 Task: Assign team members to the UX analysis project.
Action: Mouse moved to (141, 229)
Screenshot: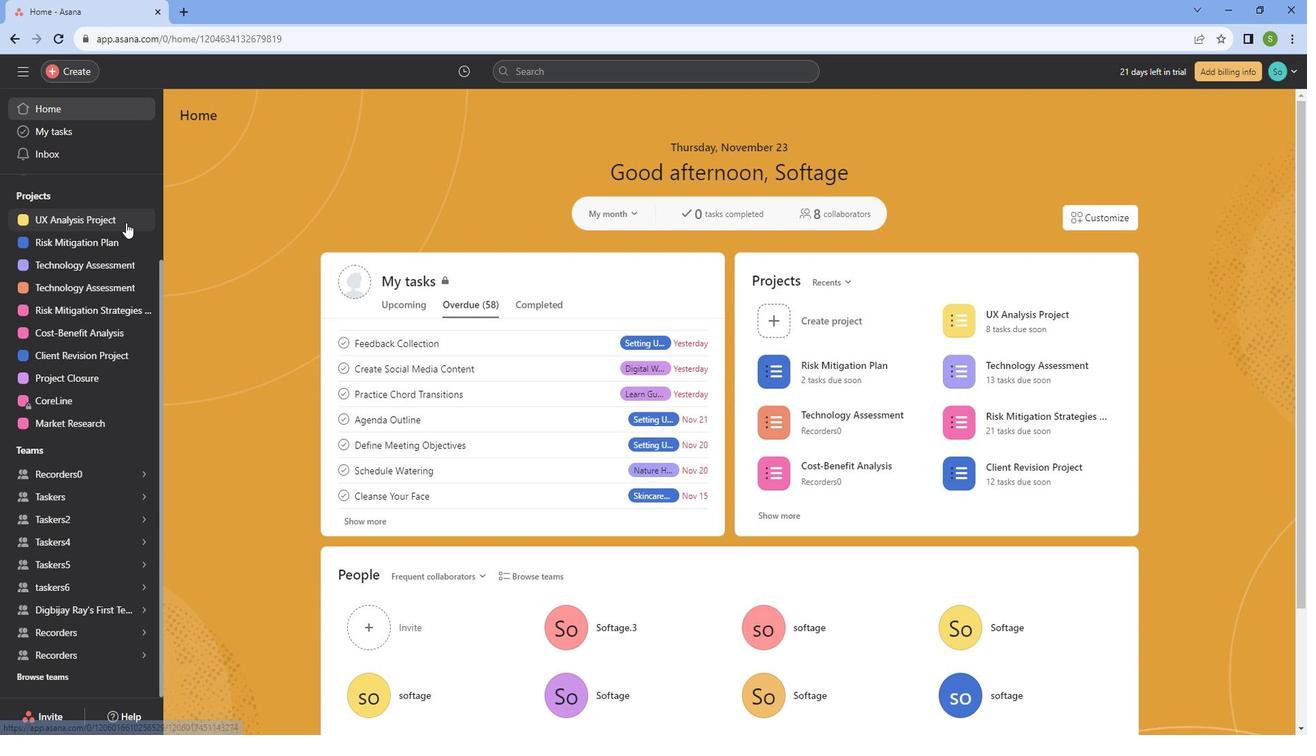 
Action: Mouse pressed left at (141, 229)
Screenshot: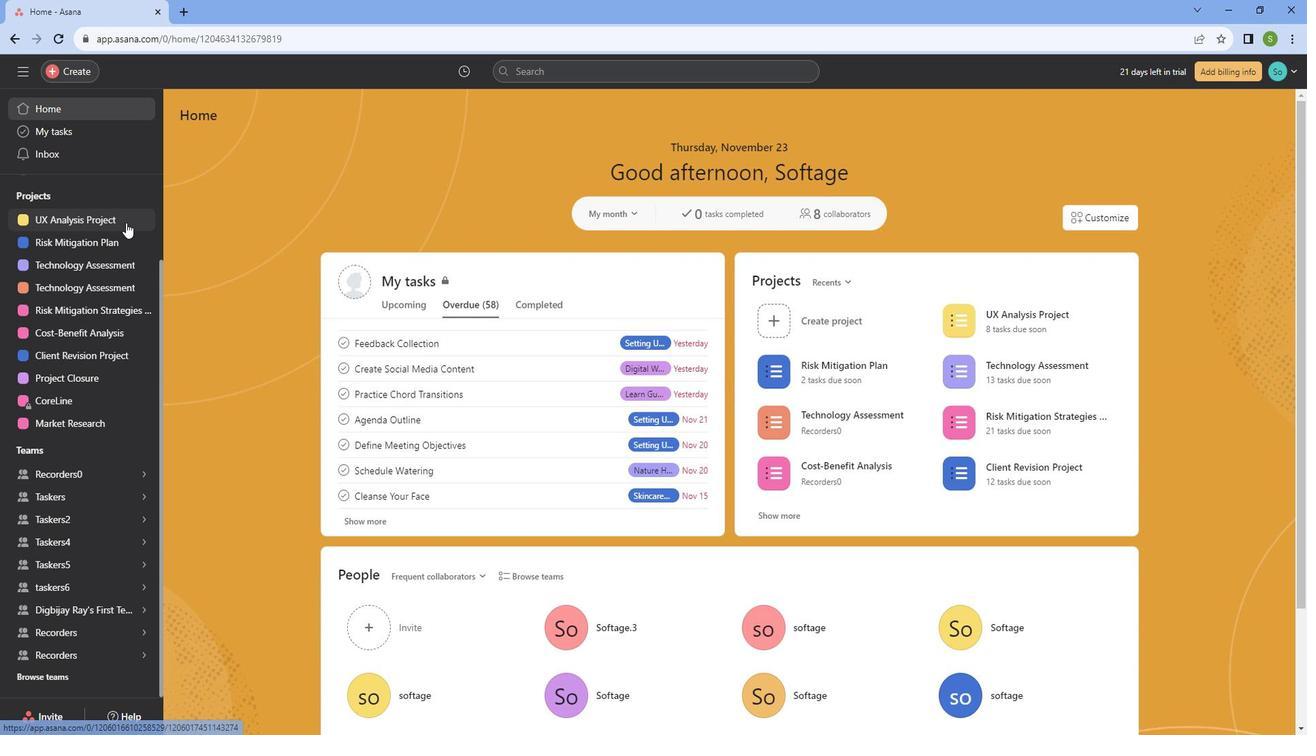 
Action: Mouse moved to (643, 279)
Screenshot: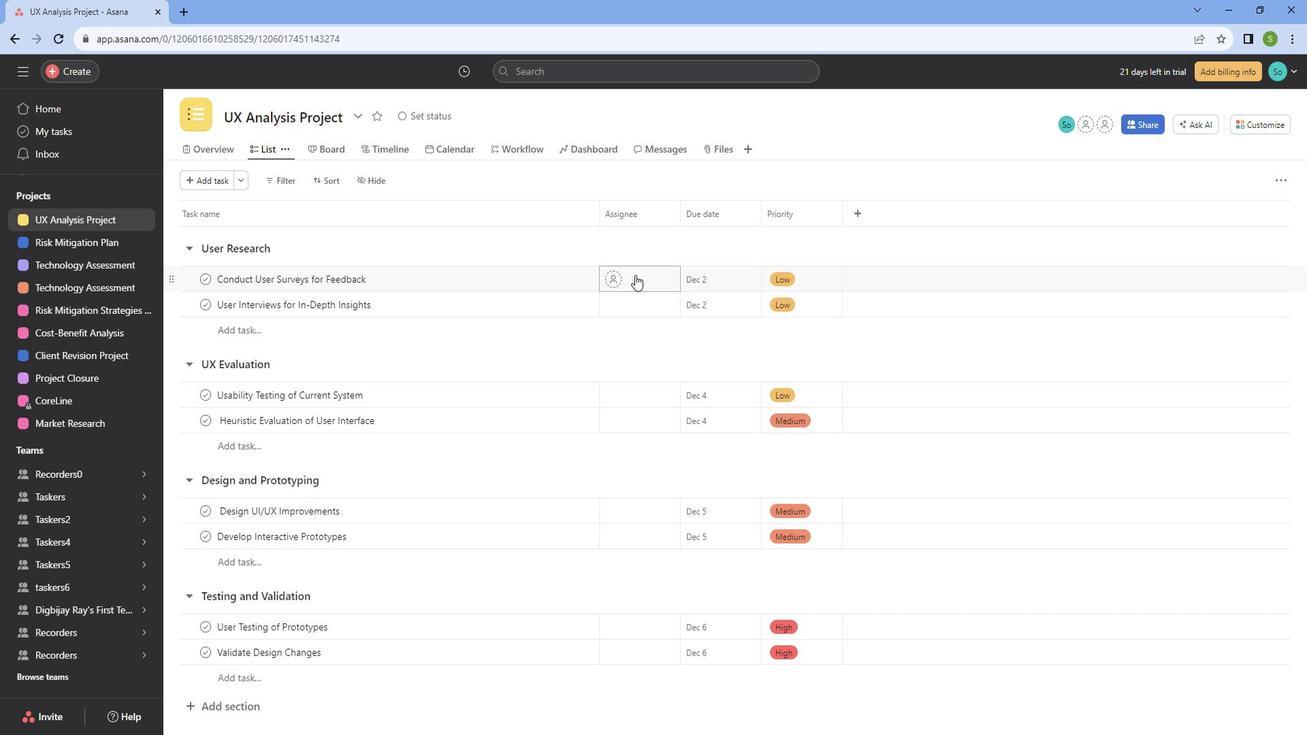 
Action: Mouse pressed left at (643, 279)
Screenshot: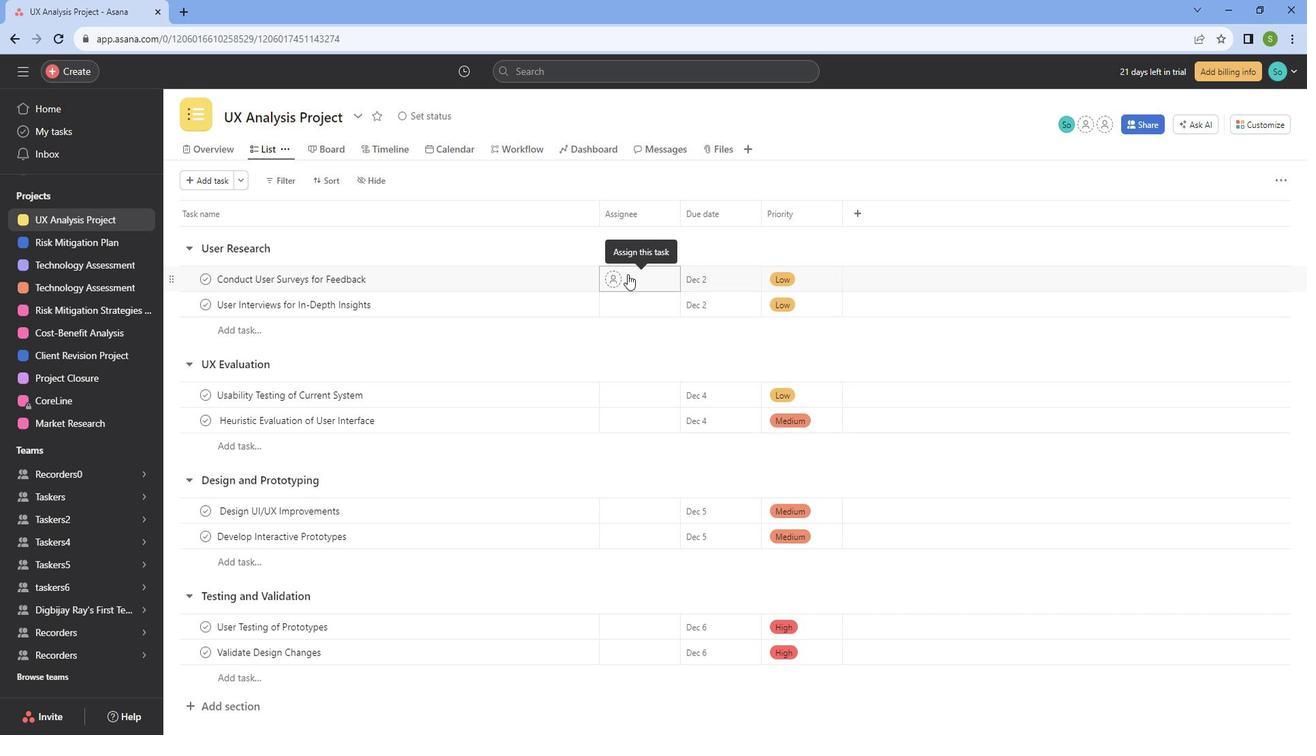 
Action: Mouse moved to (650, 343)
Screenshot: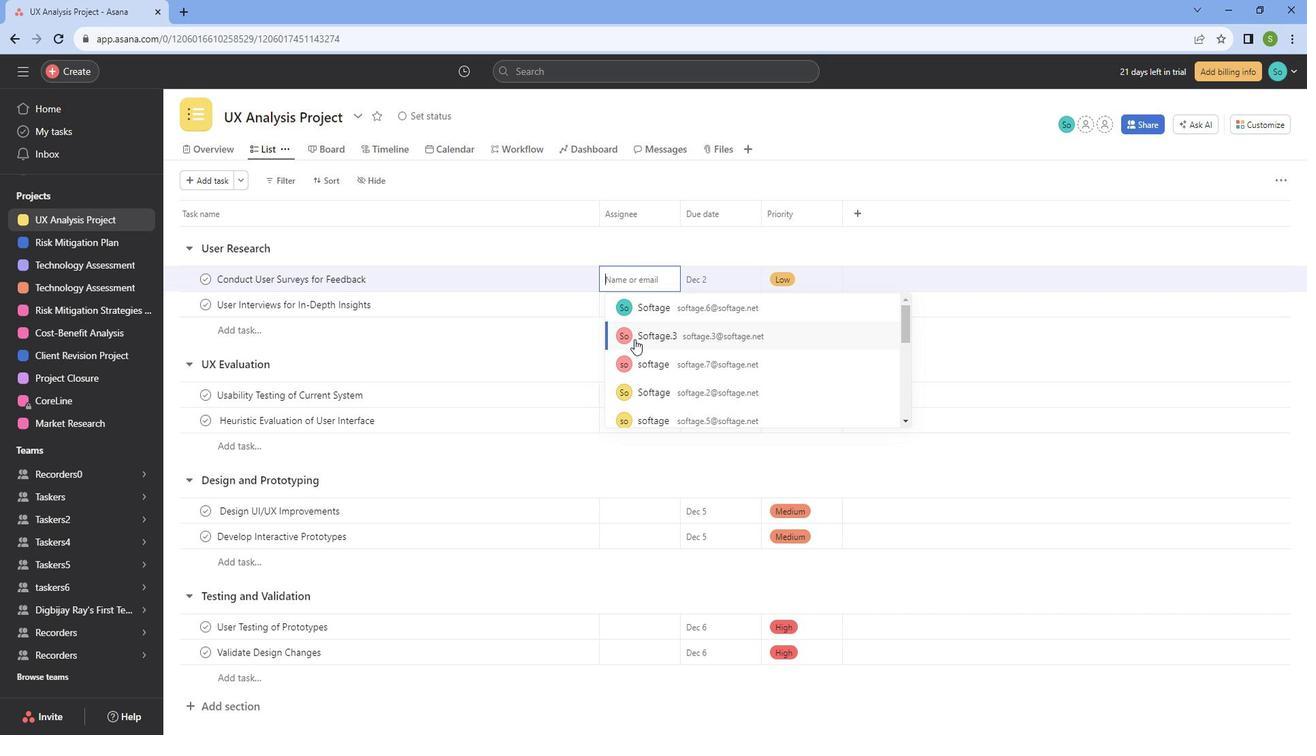 
Action: Mouse pressed left at (650, 343)
Screenshot: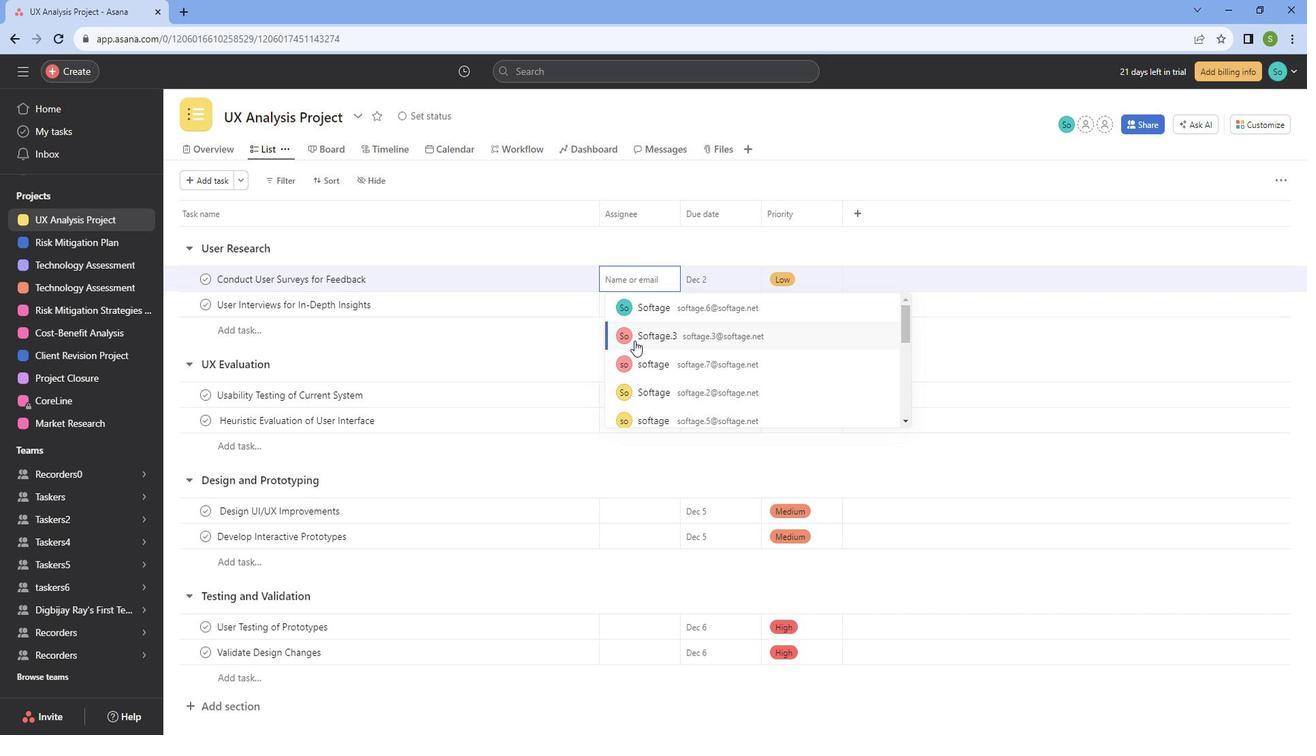 
Action: Mouse moved to (644, 313)
Screenshot: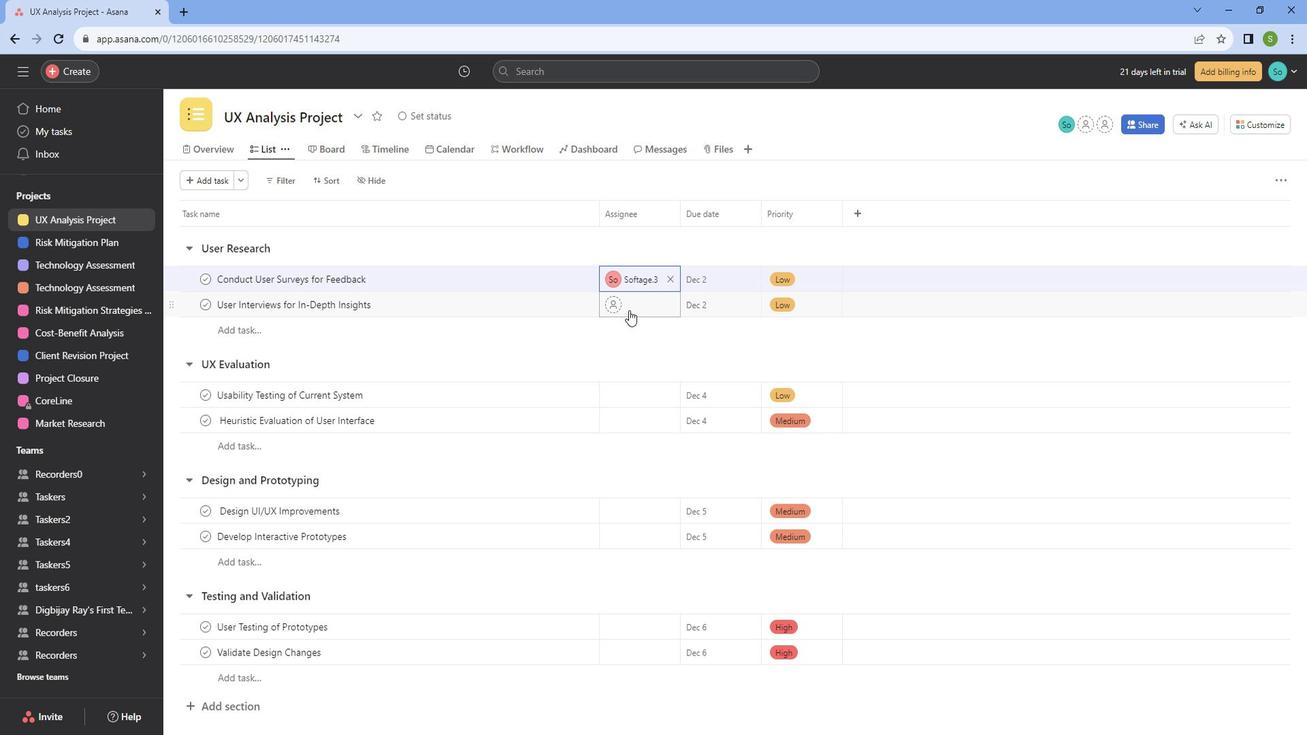 
Action: Mouse pressed left at (644, 313)
Screenshot: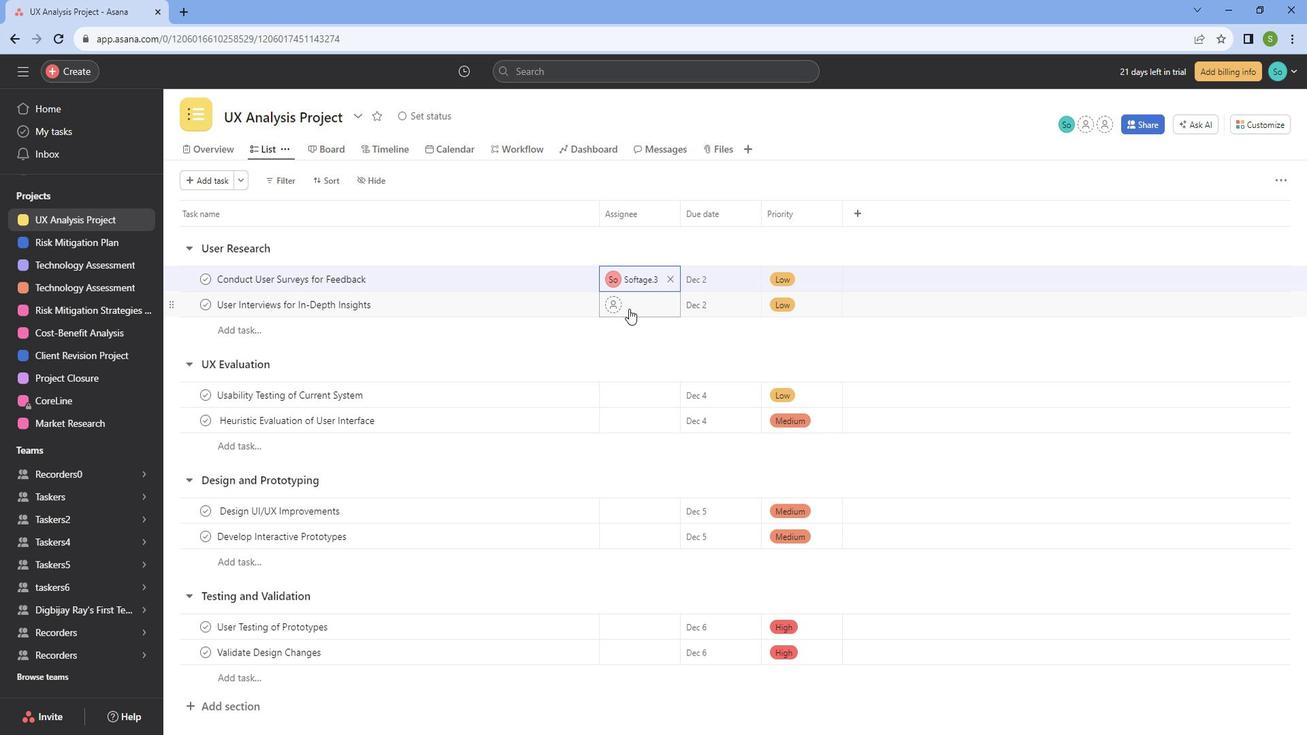 
Action: Mouse moved to (649, 361)
Screenshot: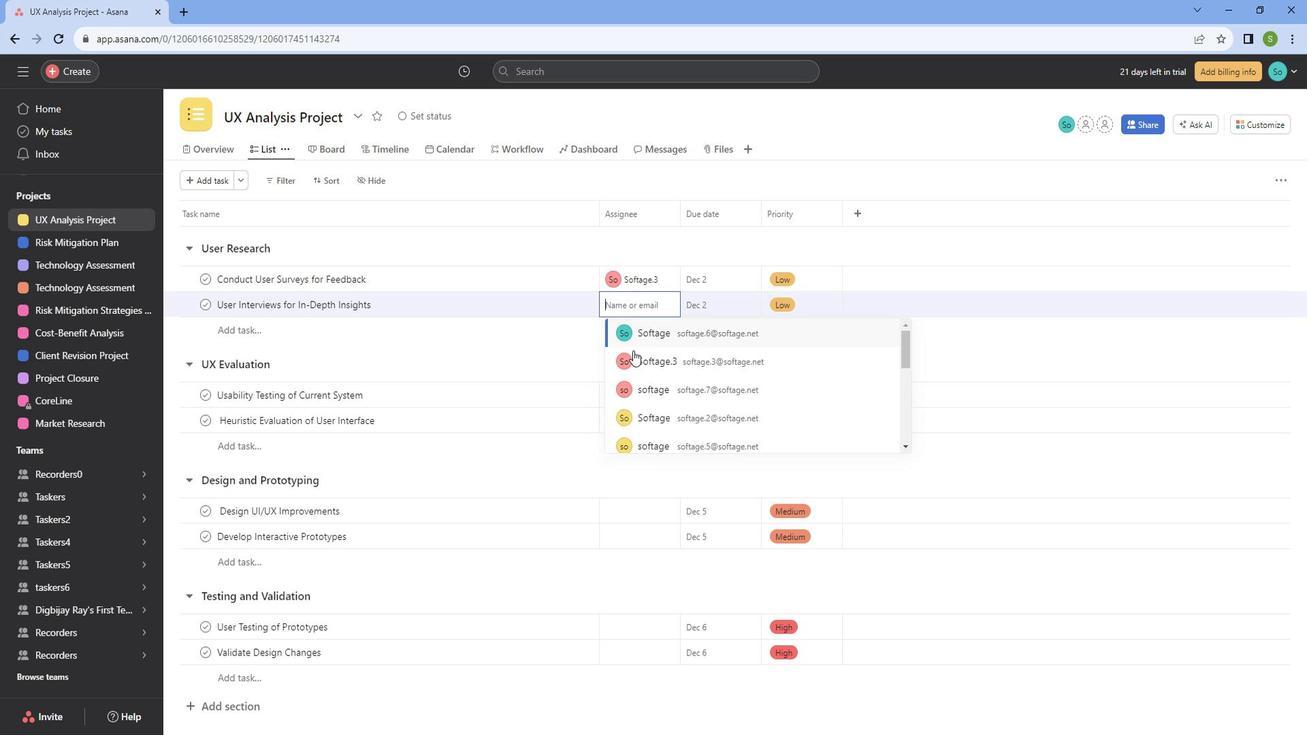 
Action: Mouse pressed left at (649, 361)
Screenshot: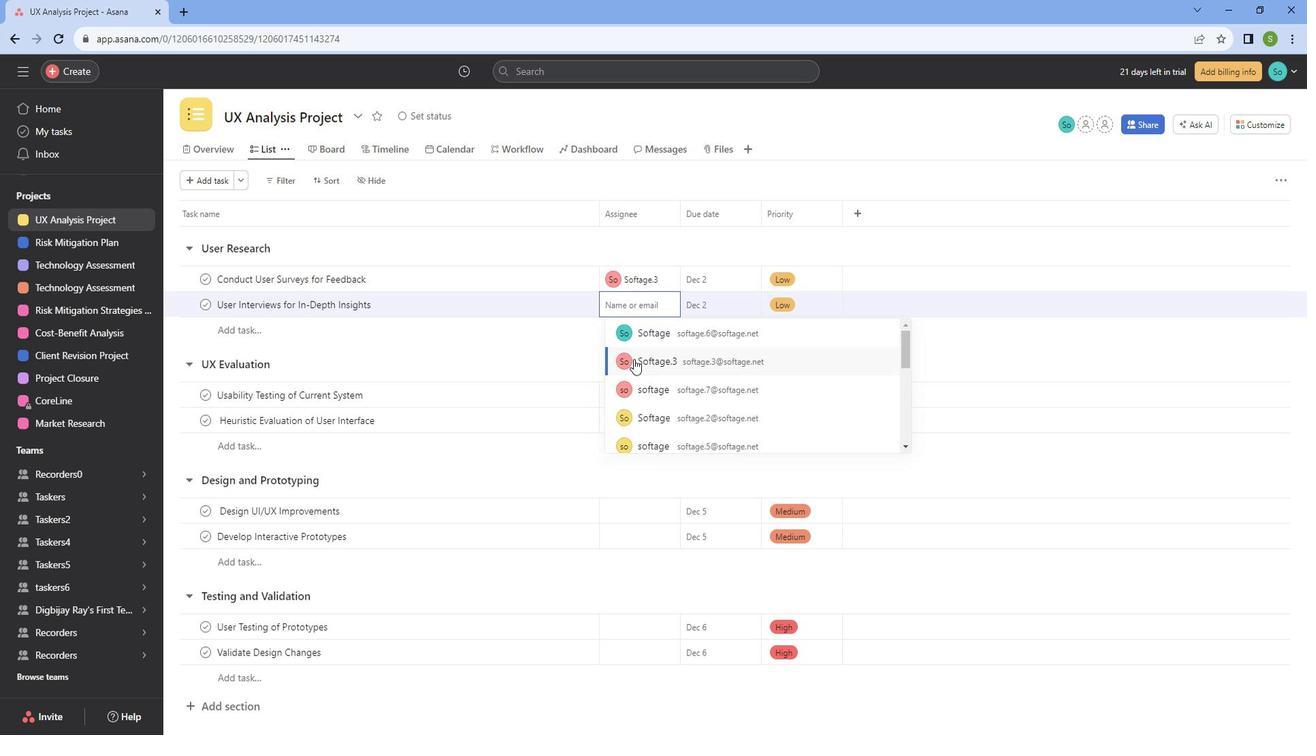 
Action: Mouse moved to (634, 401)
Screenshot: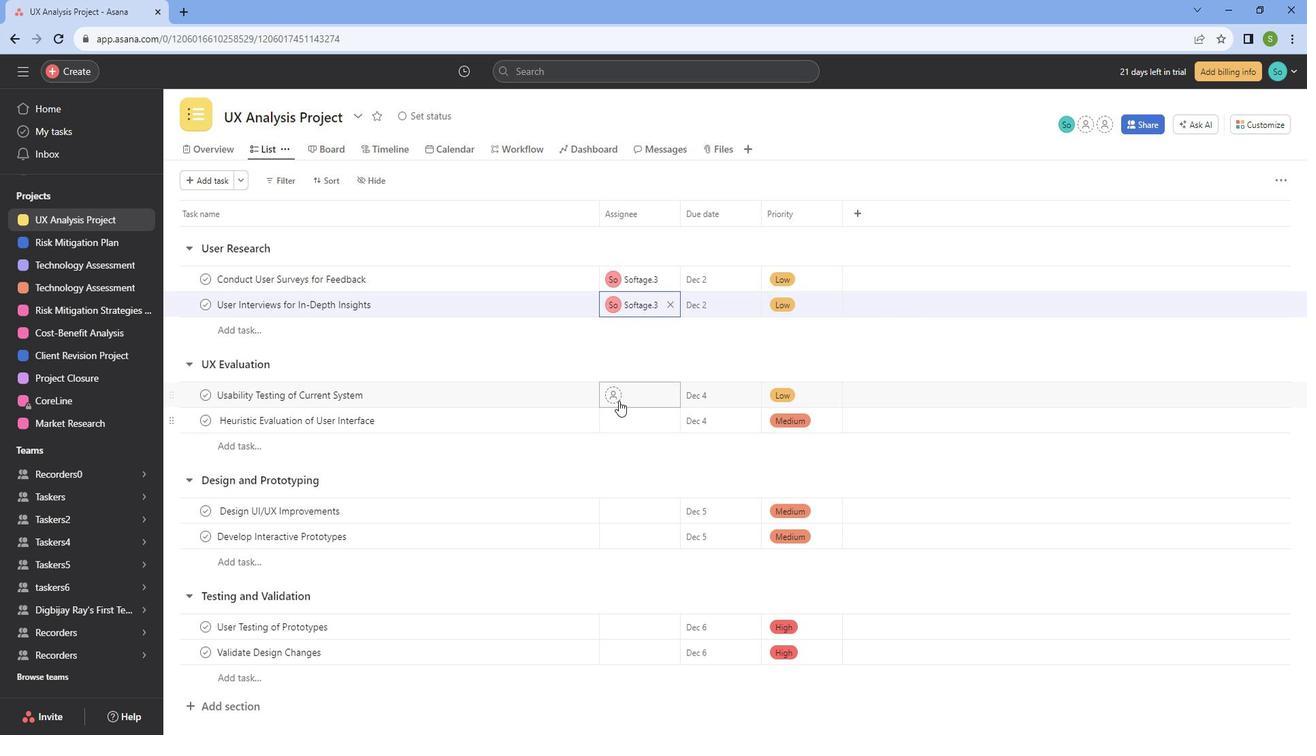
Action: Mouse pressed left at (634, 401)
Screenshot: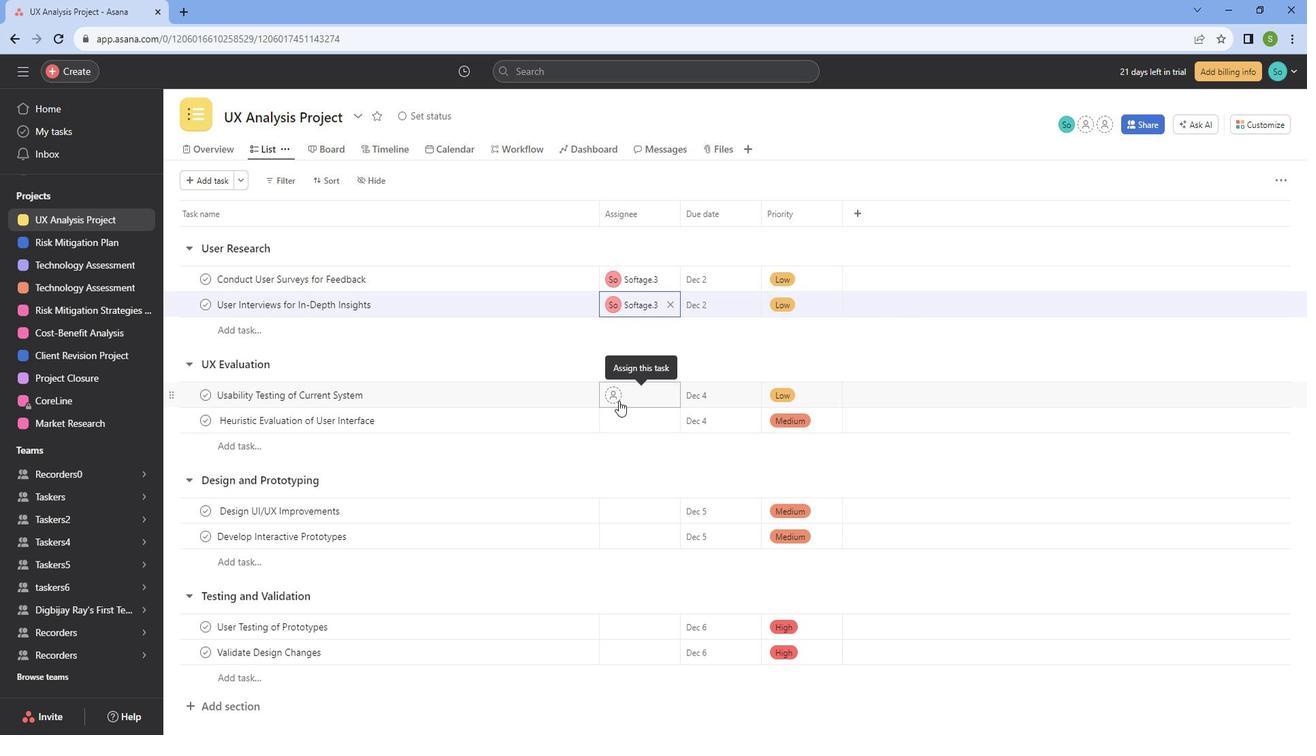 
Action: Mouse moved to (676, 474)
Screenshot: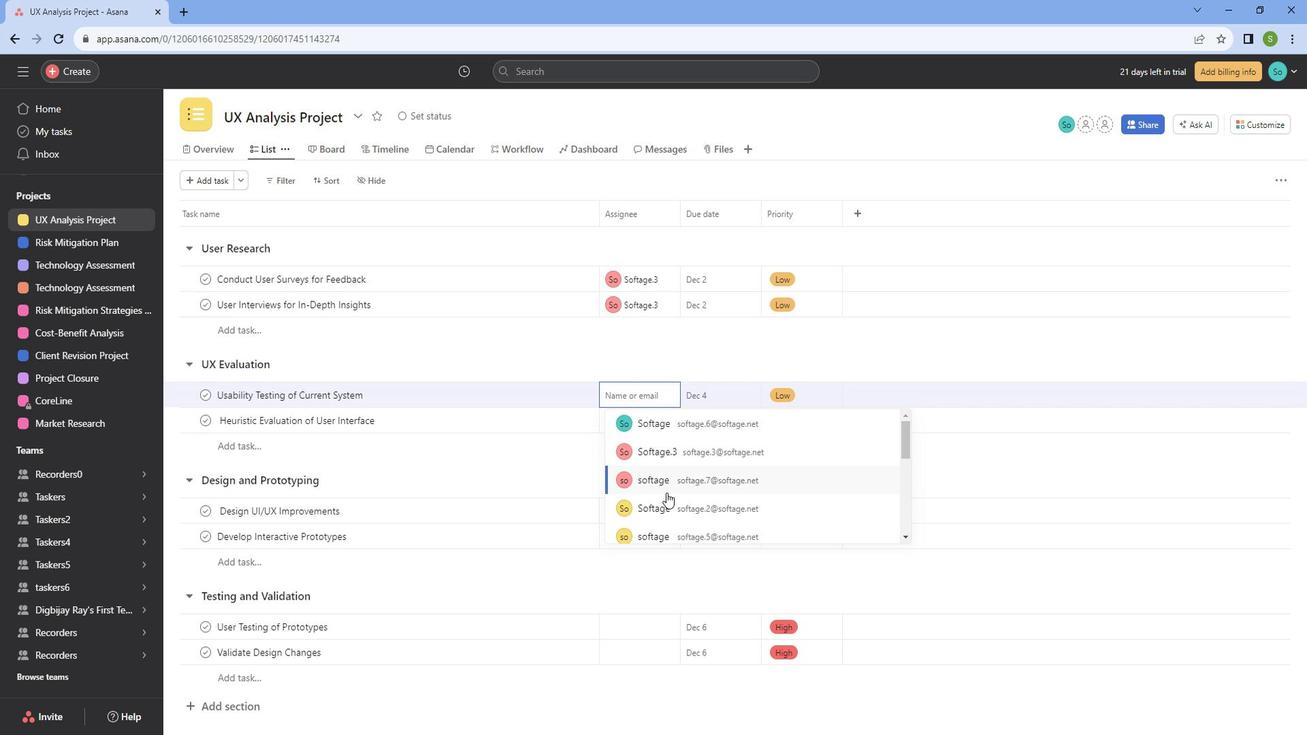 
Action: Mouse scrolled (676, 473) with delta (0, 0)
Screenshot: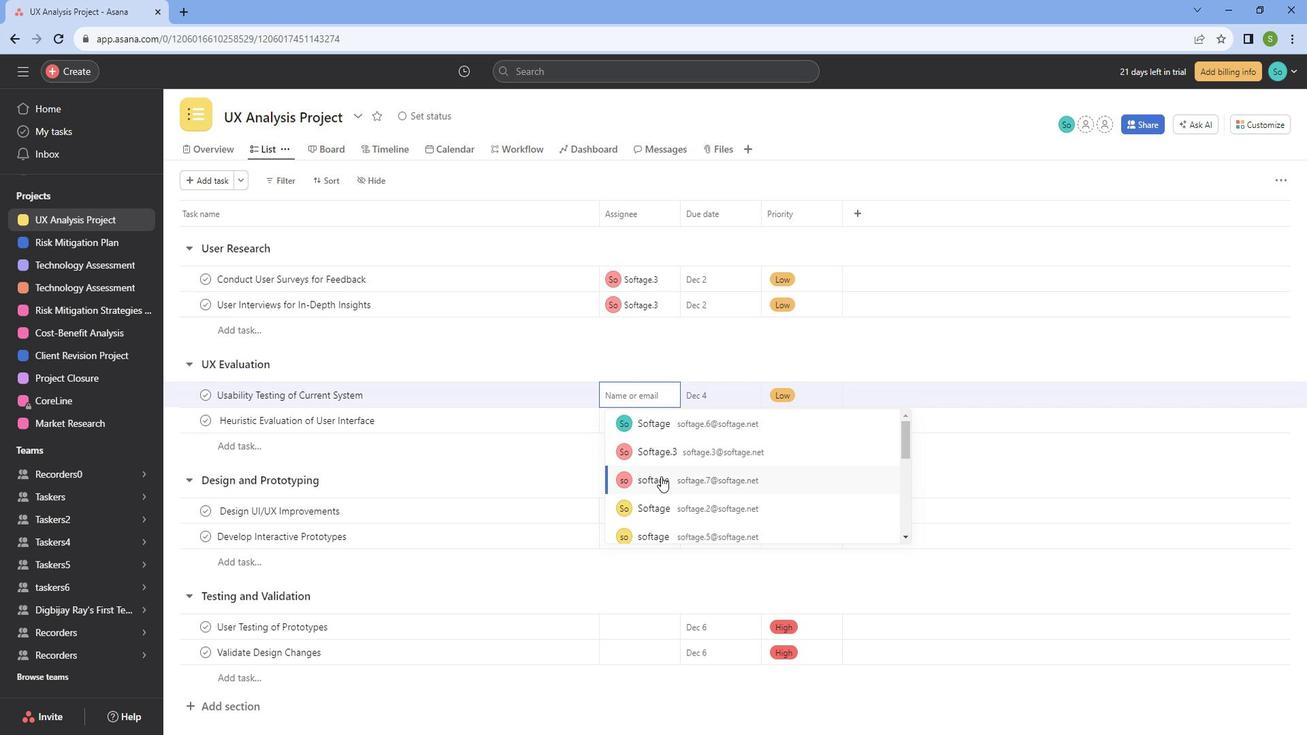 
Action: Mouse scrolled (676, 473) with delta (0, 0)
Screenshot: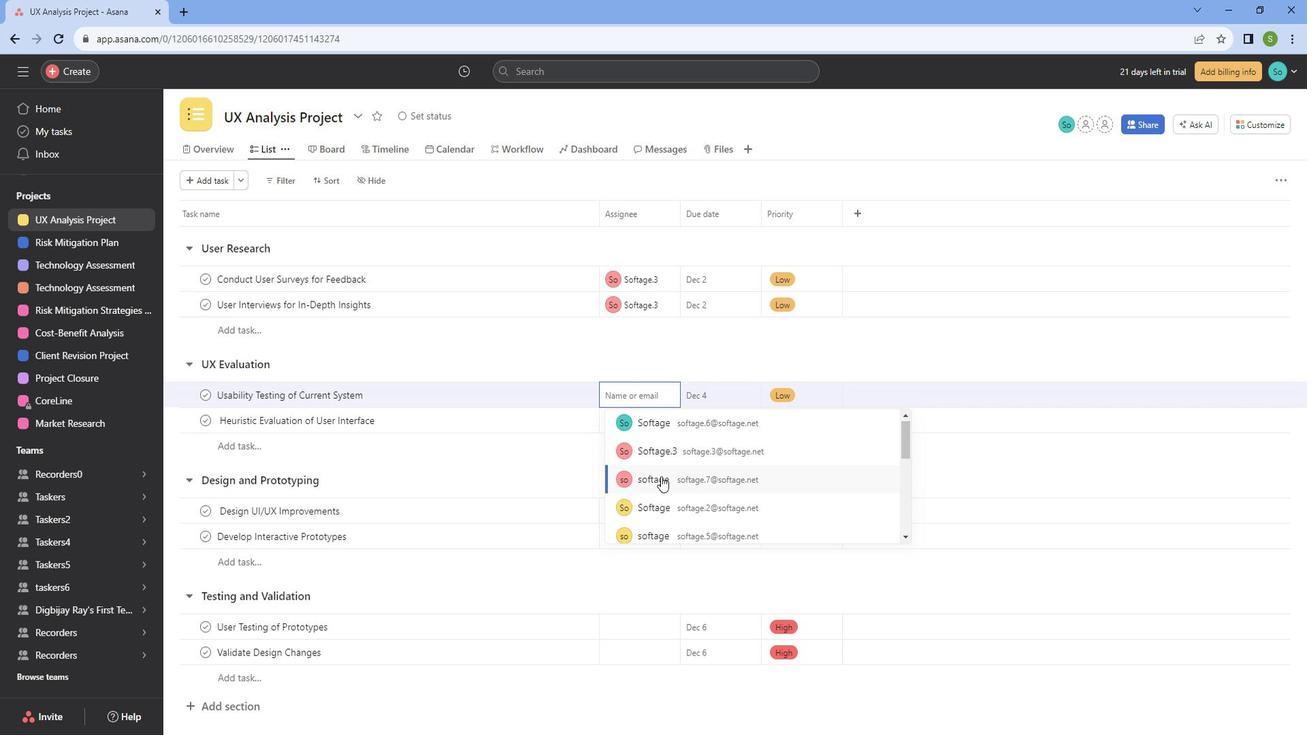
Action: Mouse moved to (688, 432)
Screenshot: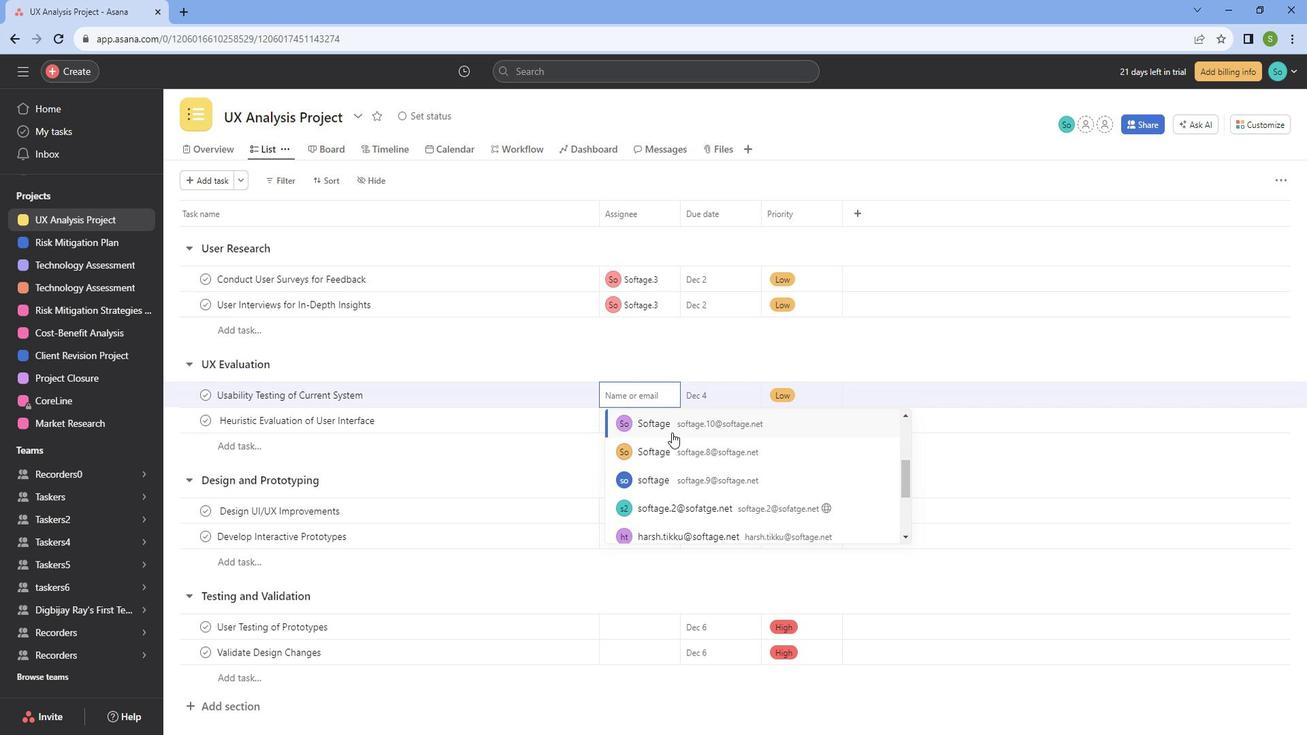 
Action: Mouse pressed left at (688, 432)
Screenshot: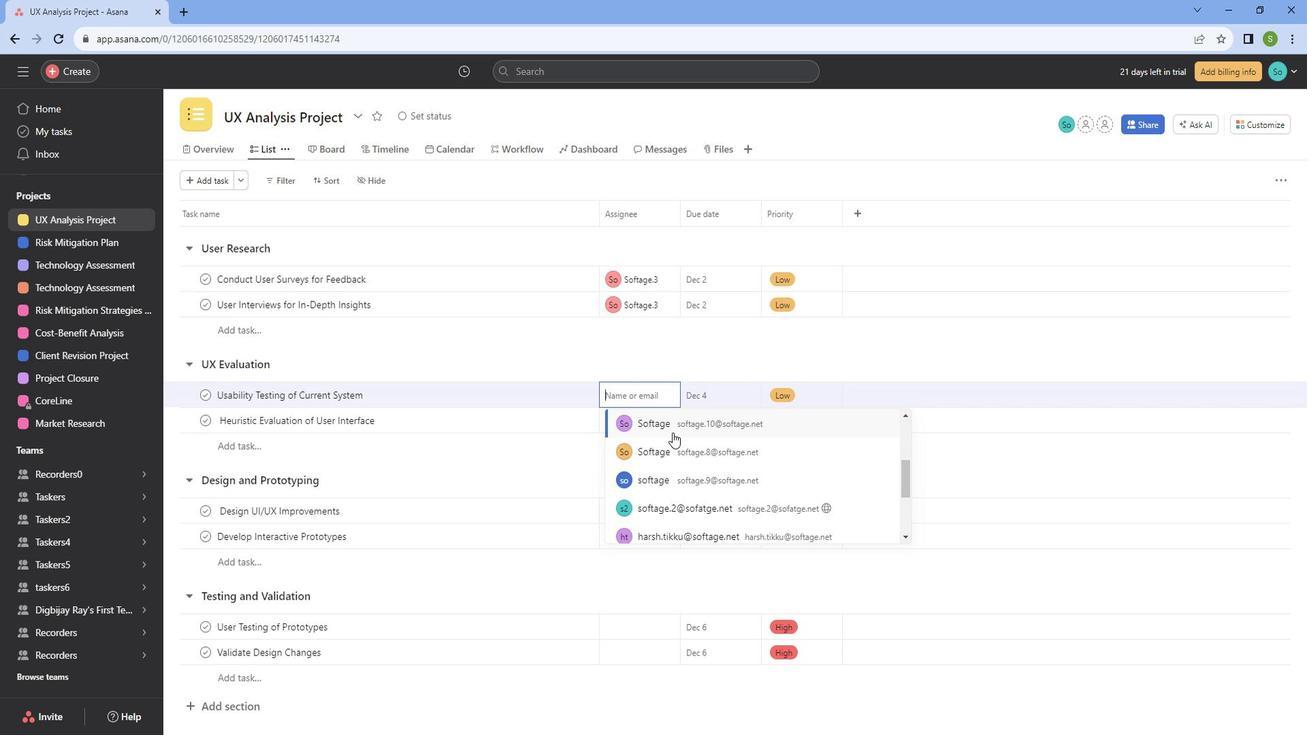 
Action: Mouse moved to (661, 429)
Screenshot: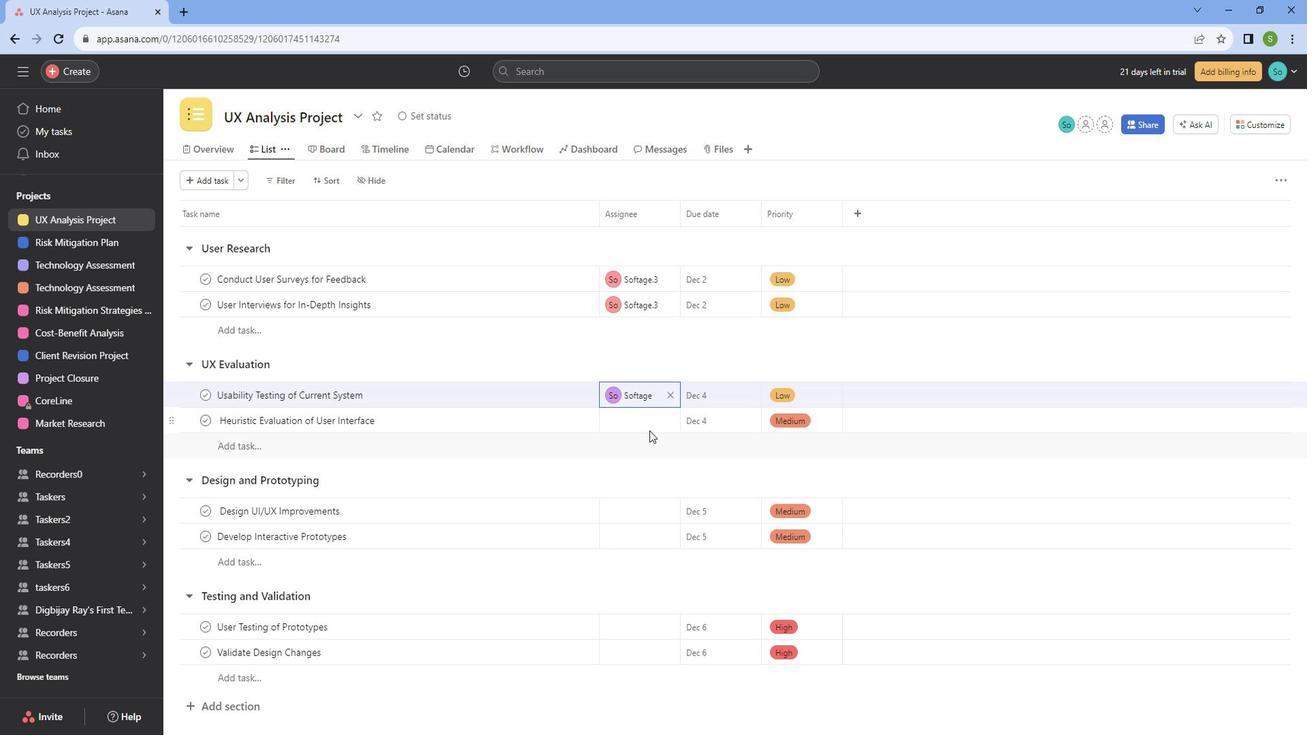 
Action: Mouse pressed left at (661, 429)
Screenshot: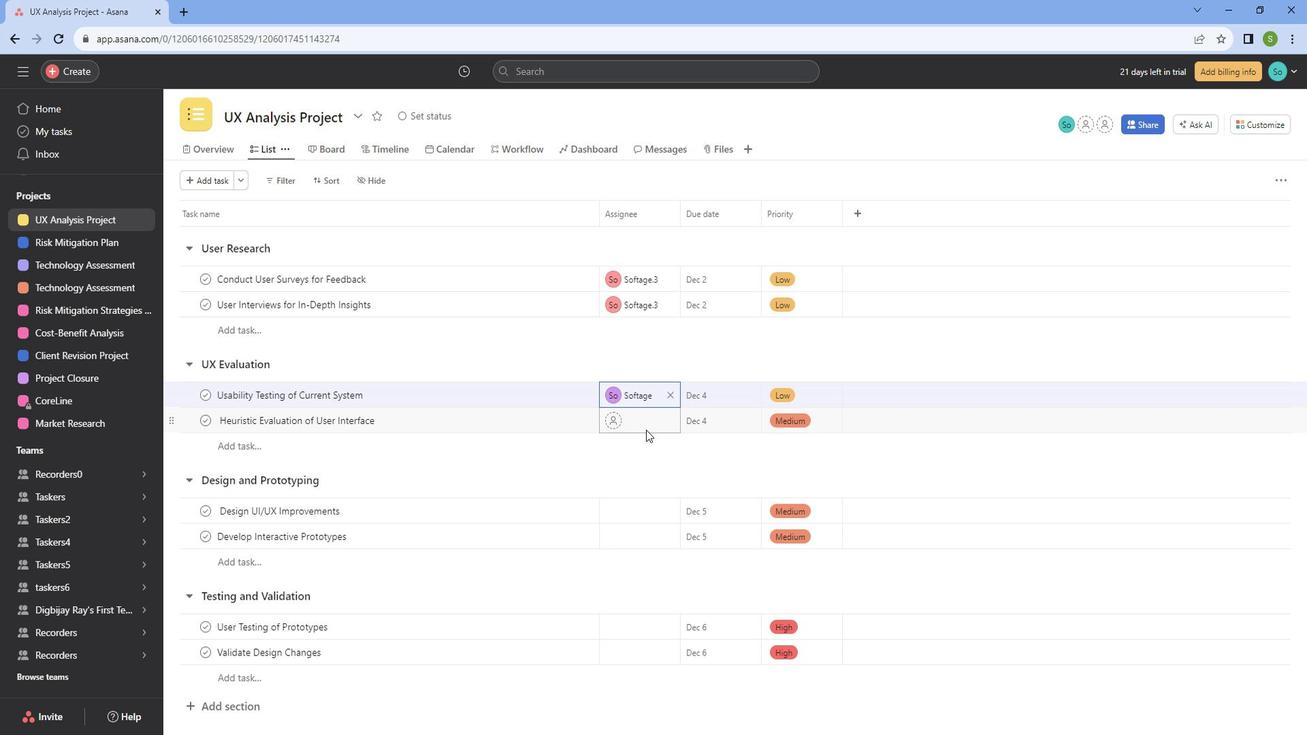 
Action: Mouse moved to (650, 428)
Screenshot: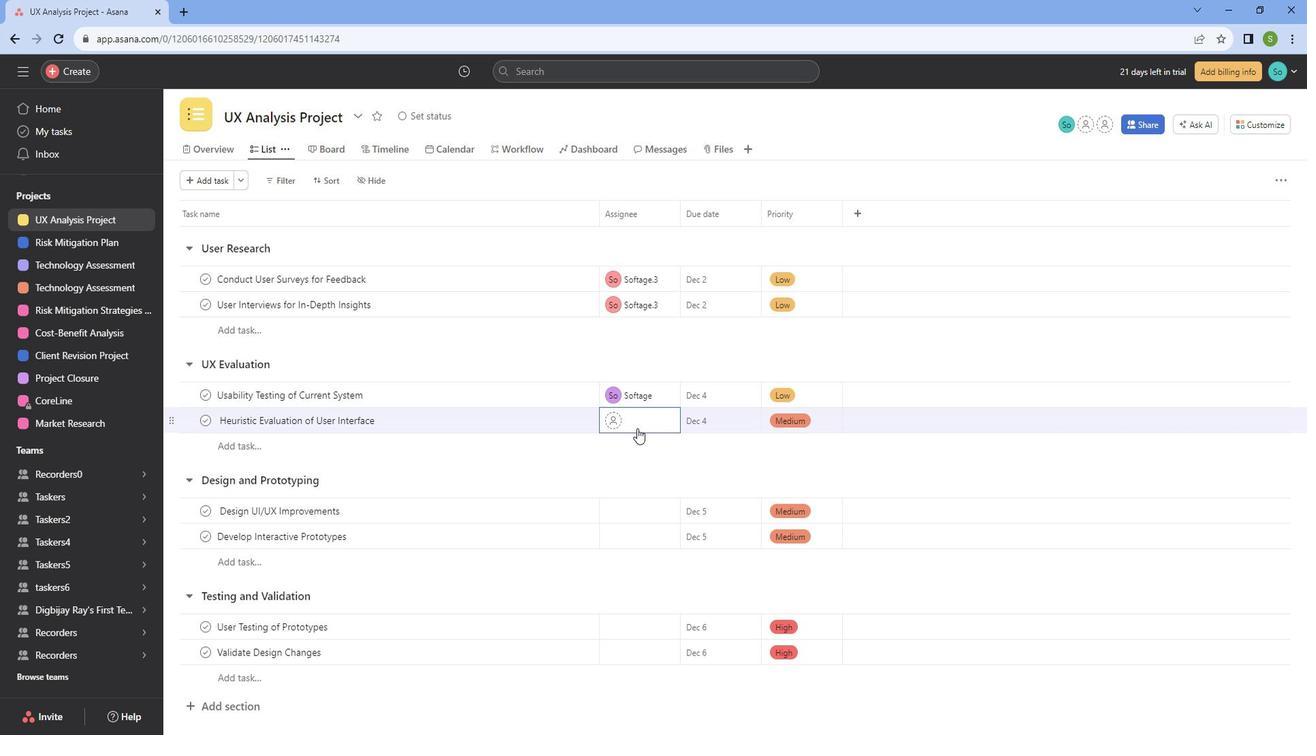 
Action: Mouse pressed left at (650, 428)
Screenshot: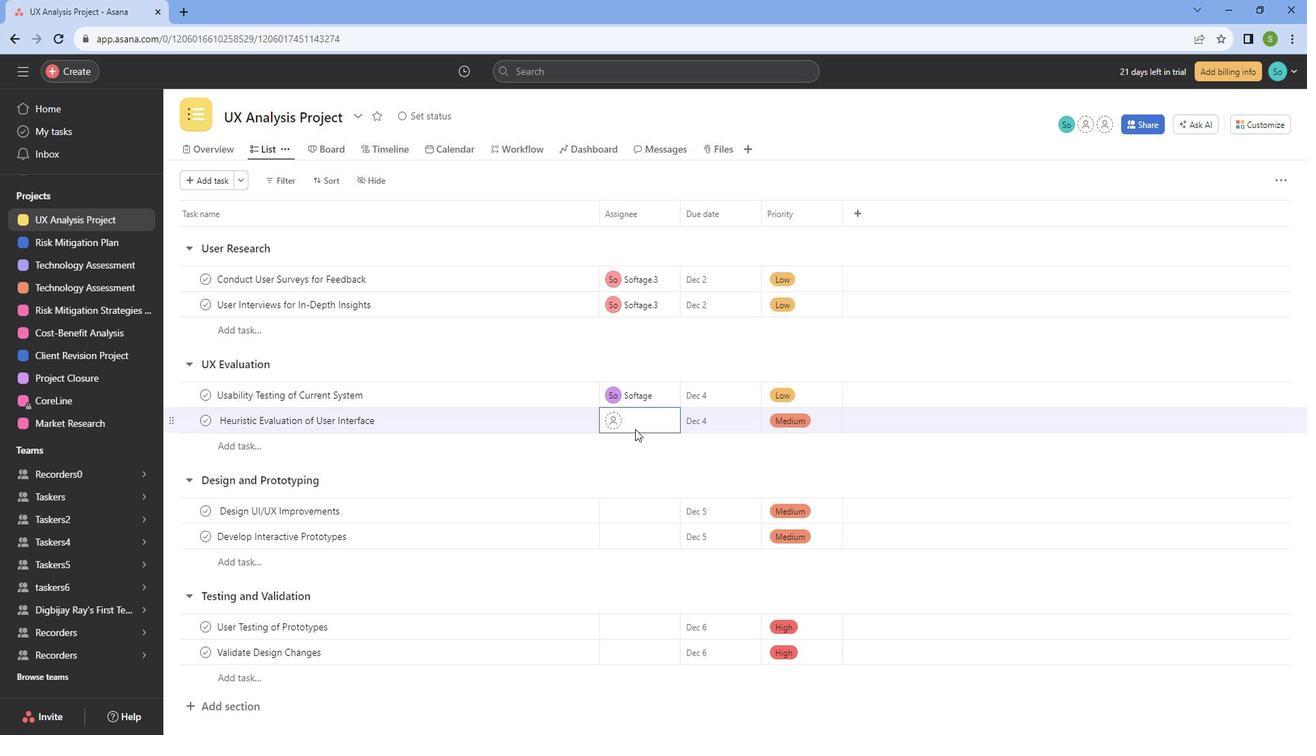 
Action: Mouse moved to (648, 428)
Screenshot: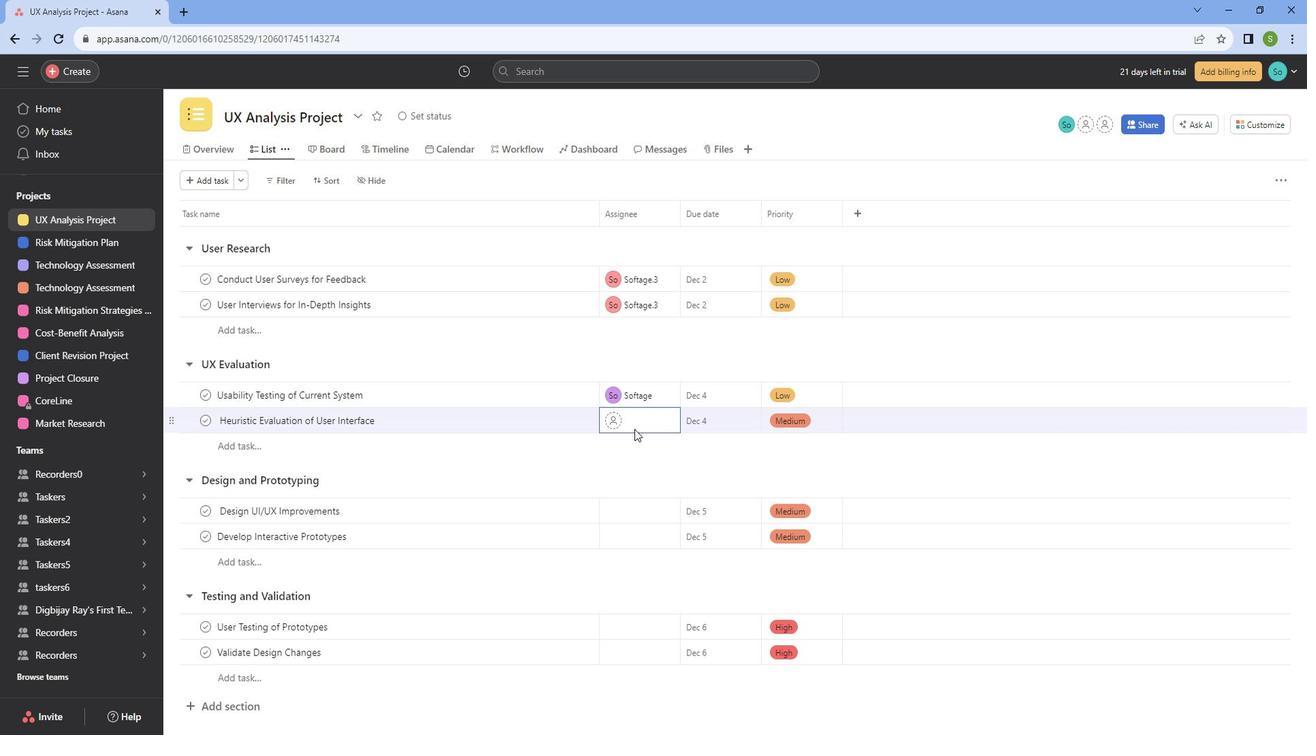 
Action: Mouse pressed left at (648, 428)
Screenshot: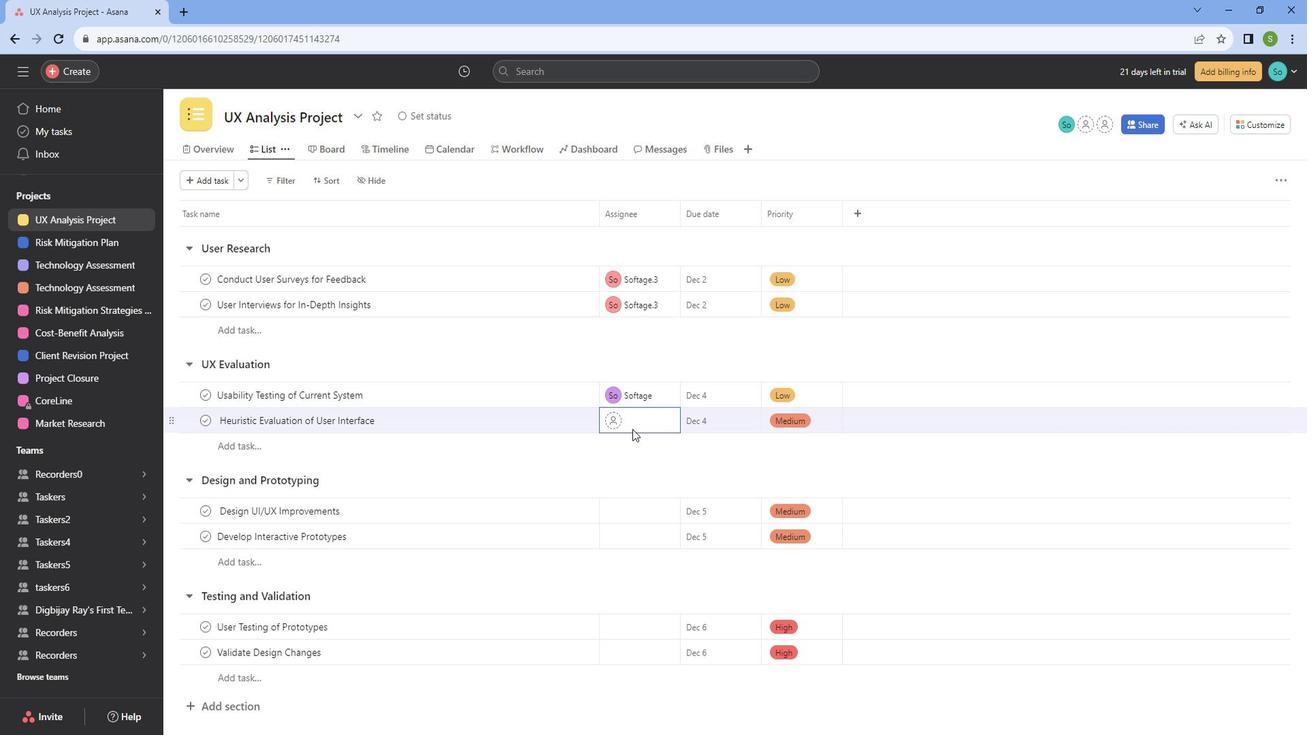 
Action: Mouse moved to (635, 424)
Screenshot: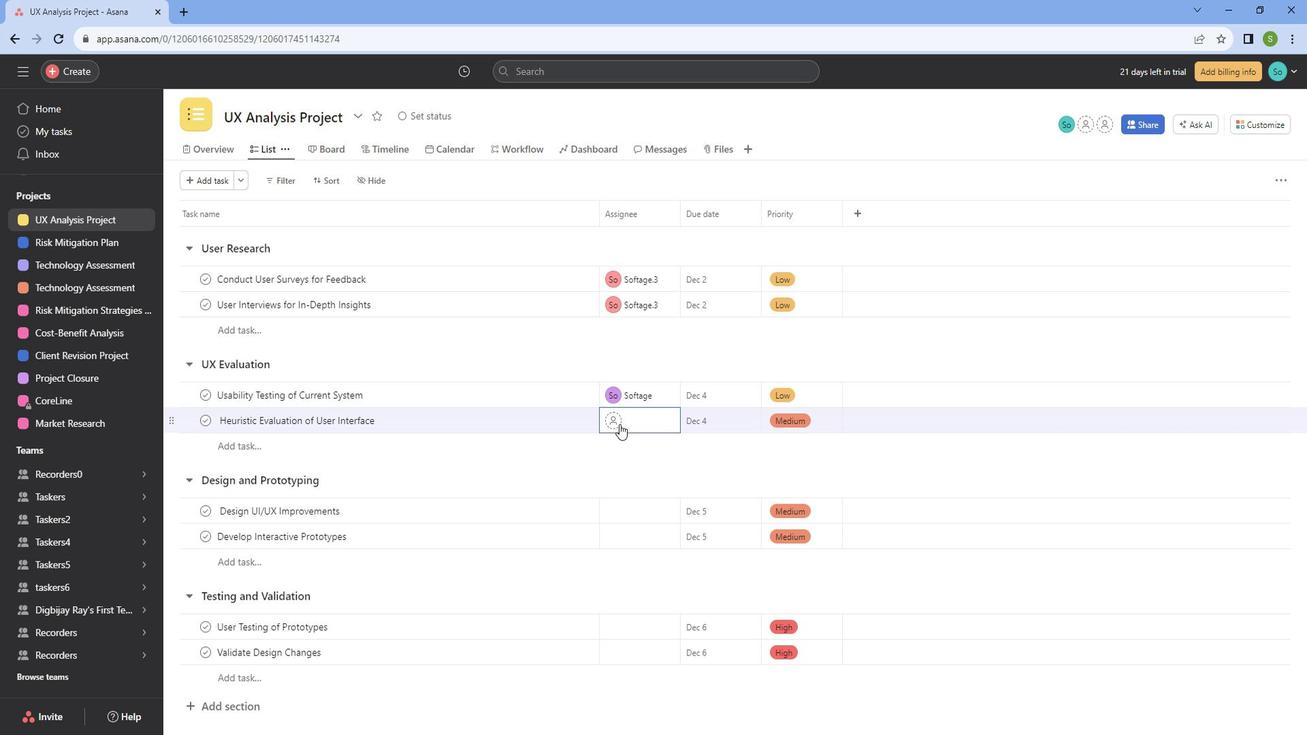 
Action: Mouse pressed left at (635, 424)
Screenshot: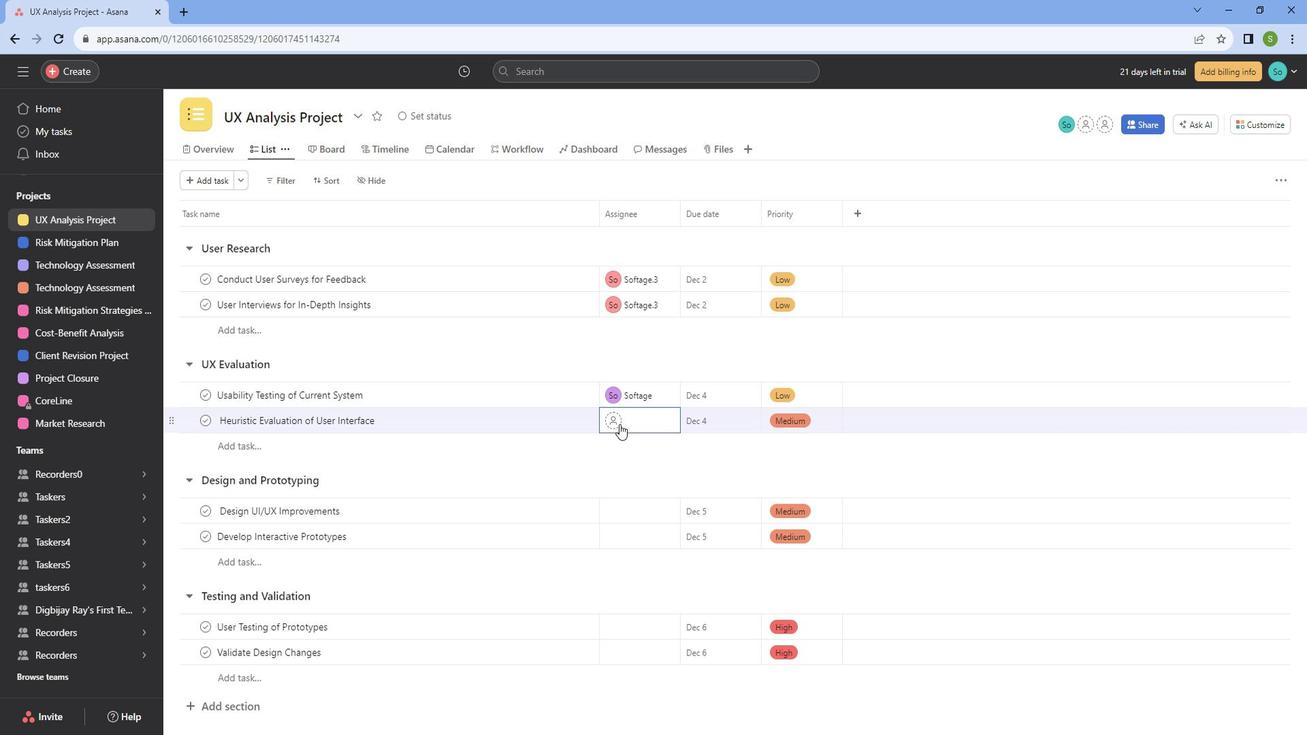 
Action: Mouse moved to (632, 453)
Screenshot: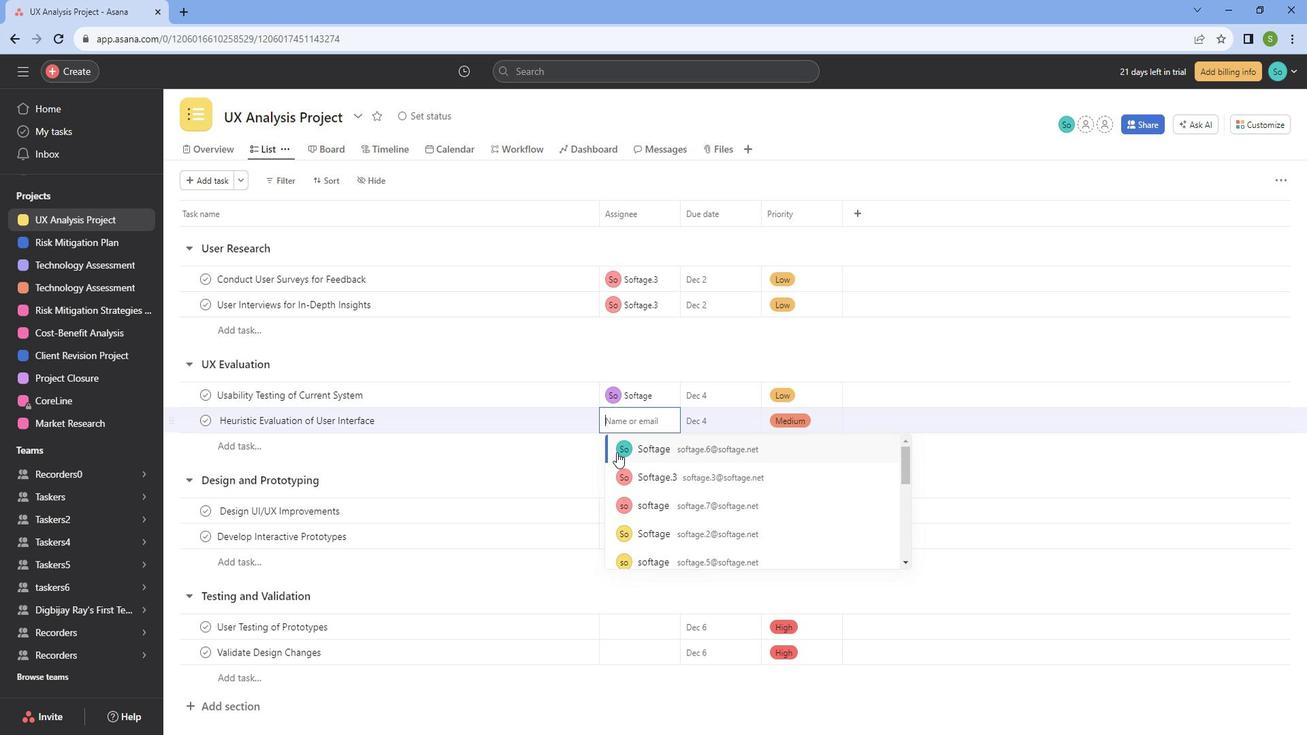
Action: Mouse scrolled (632, 452) with delta (0, 0)
Screenshot: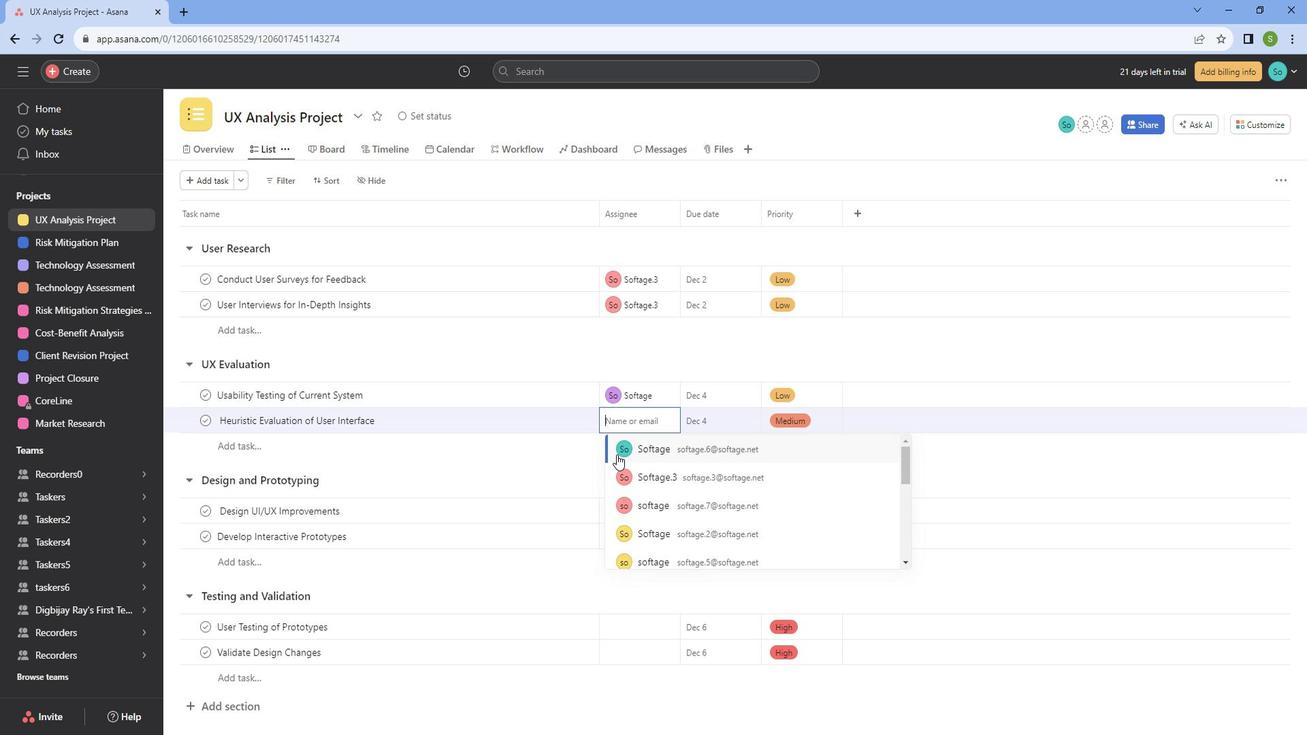 
Action: Mouse scrolled (632, 452) with delta (0, 0)
Screenshot: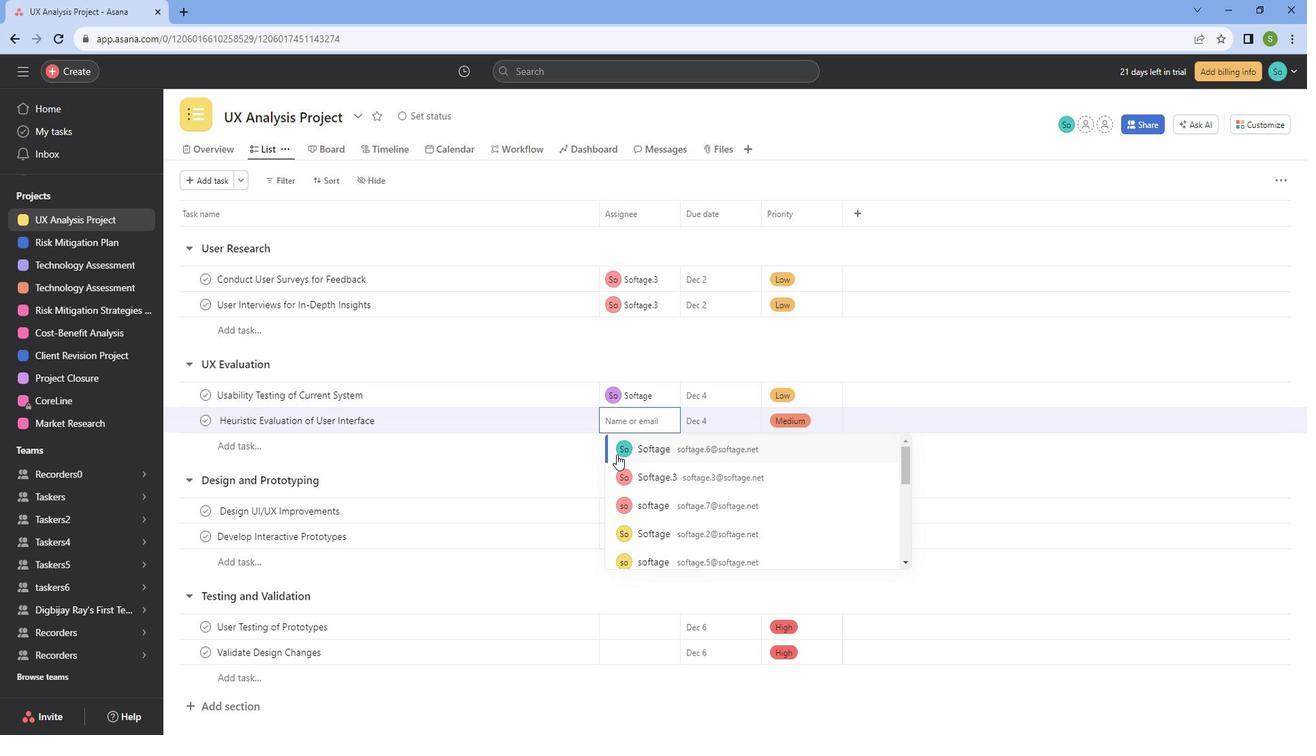 
Action: Mouse scrolled (632, 452) with delta (0, 0)
Screenshot: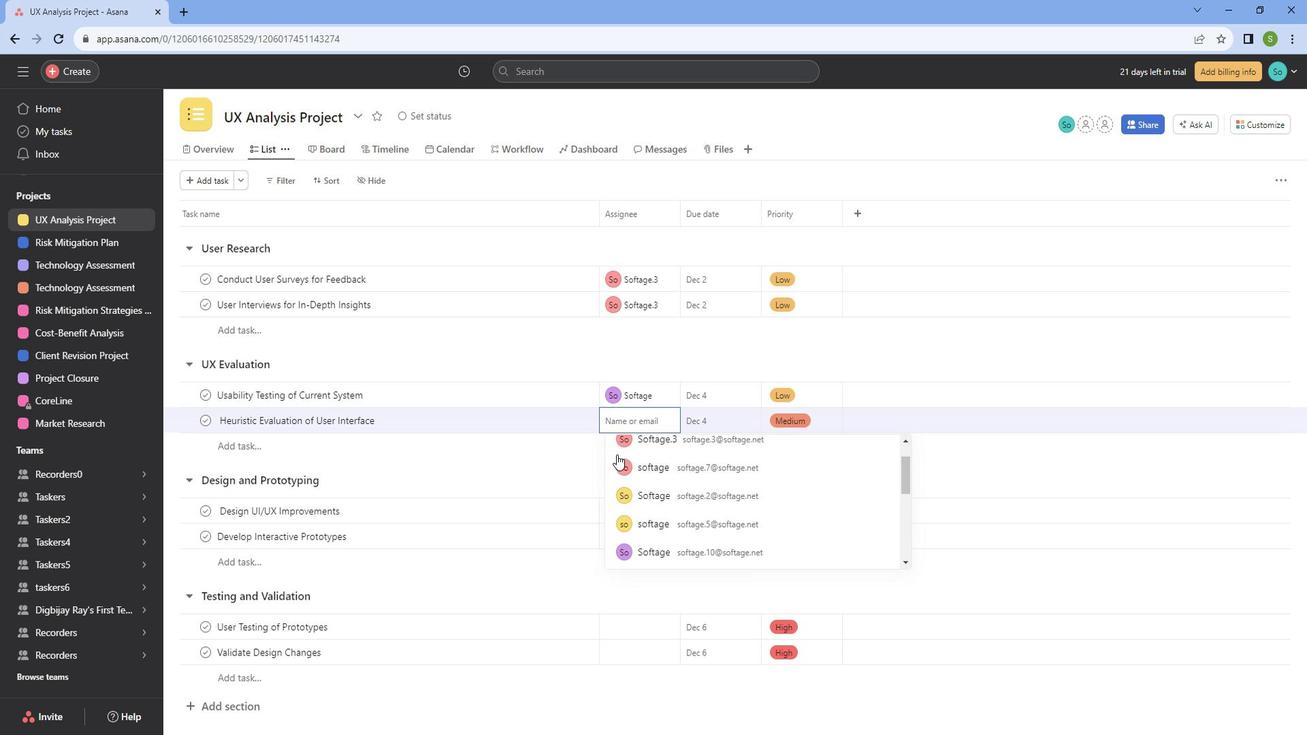 
Action: Mouse moved to (645, 460)
Screenshot: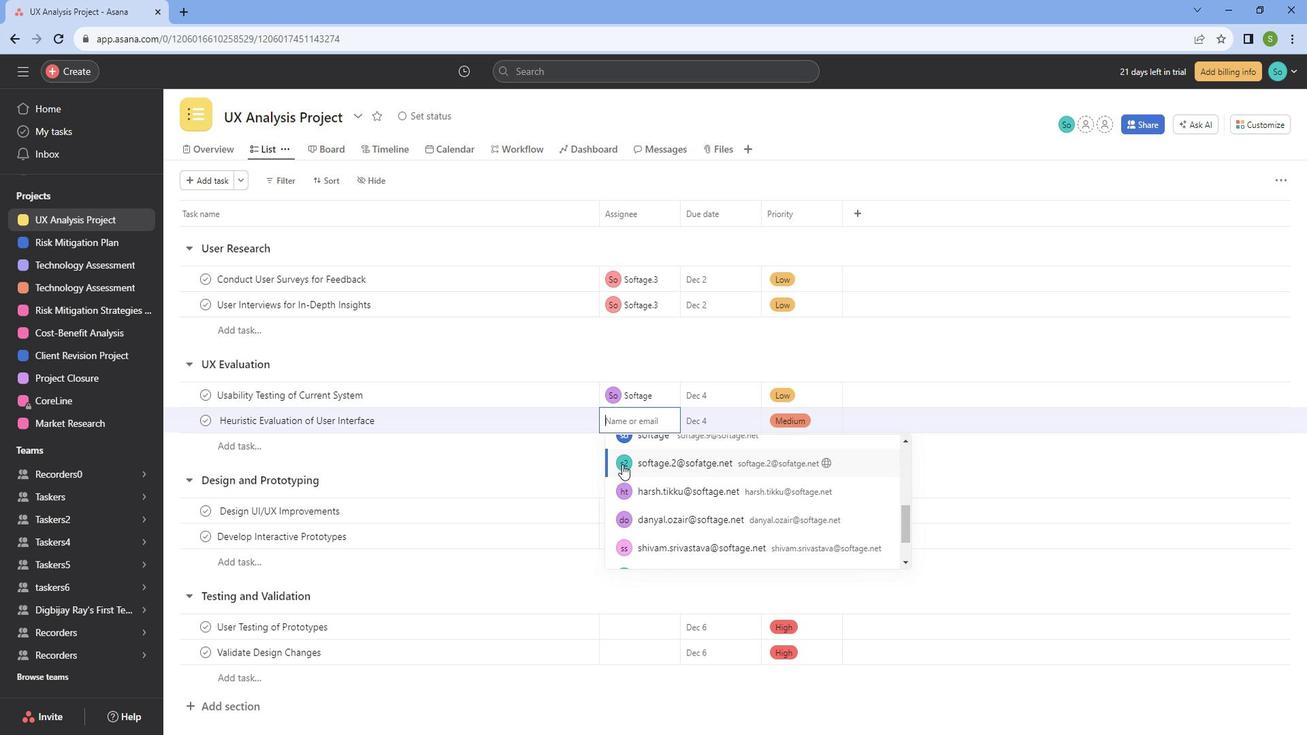 
Action: Mouse scrolled (645, 461) with delta (0, 0)
Screenshot: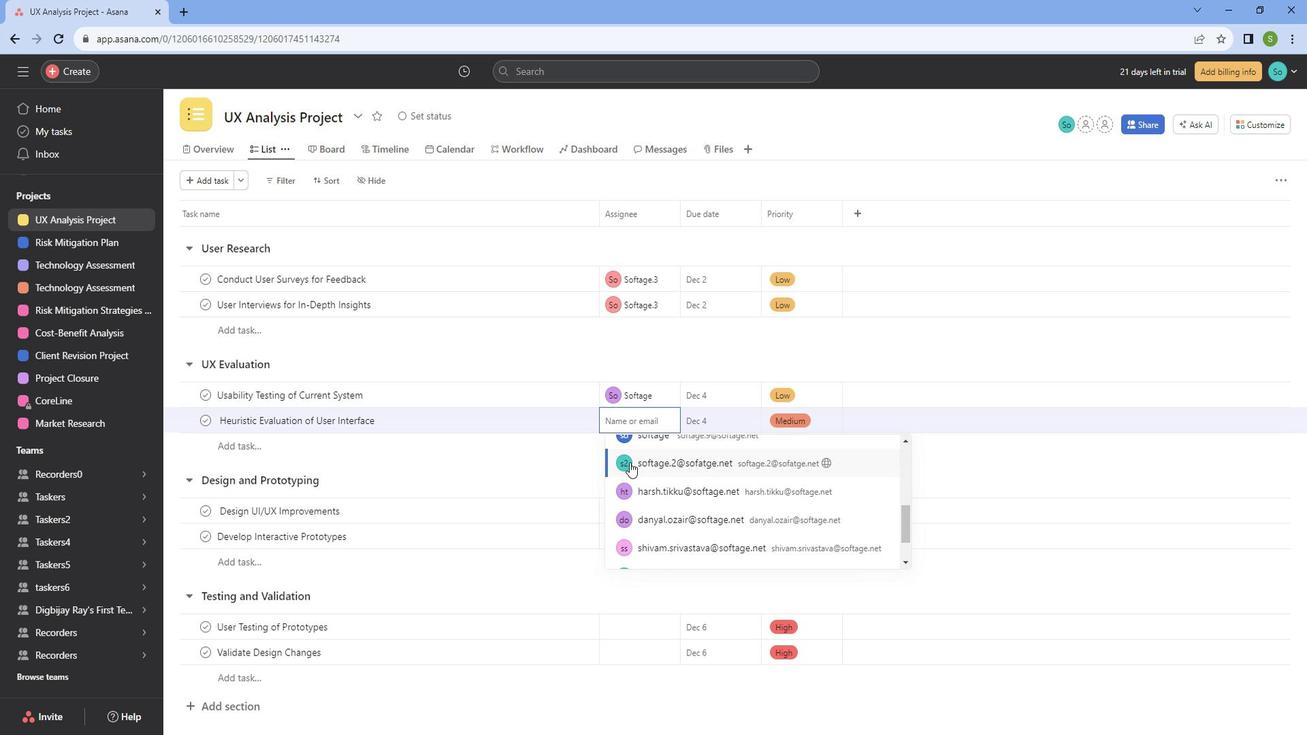 
Action: Mouse moved to (657, 452)
Screenshot: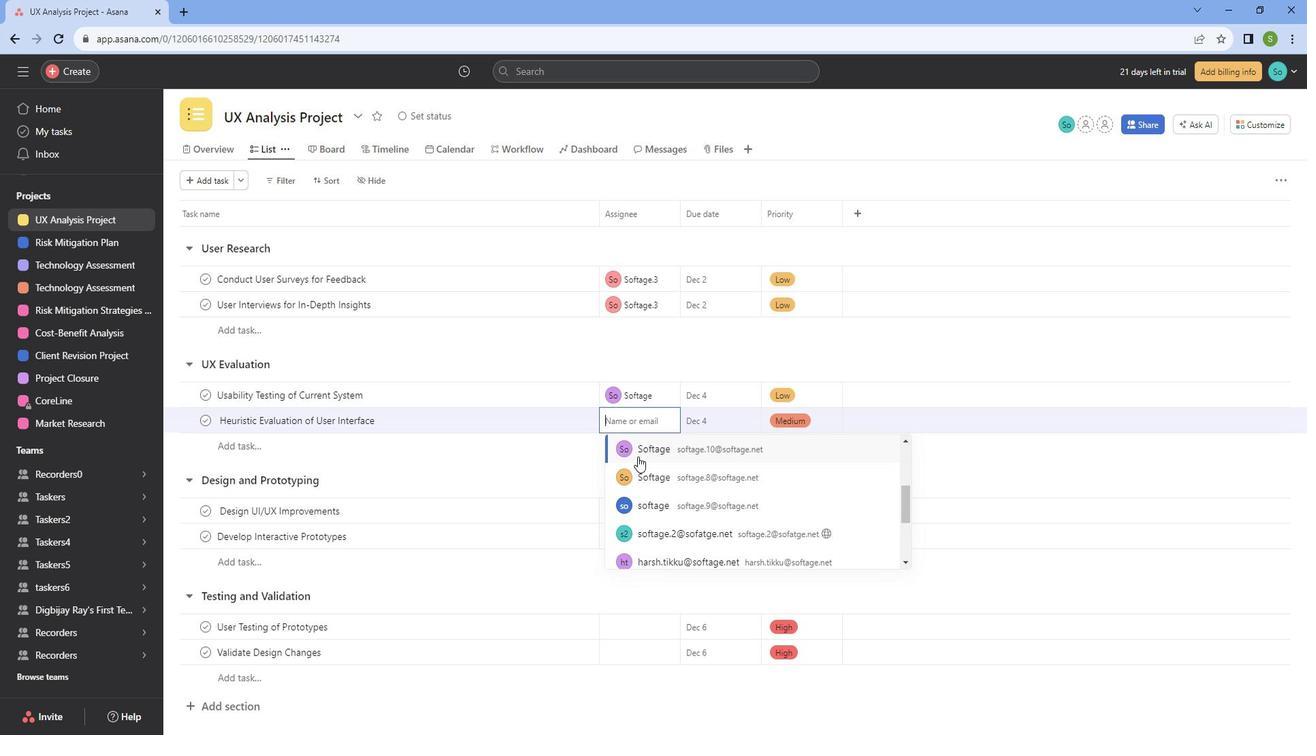 
Action: Mouse pressed left at (657, 452)
Screenshot: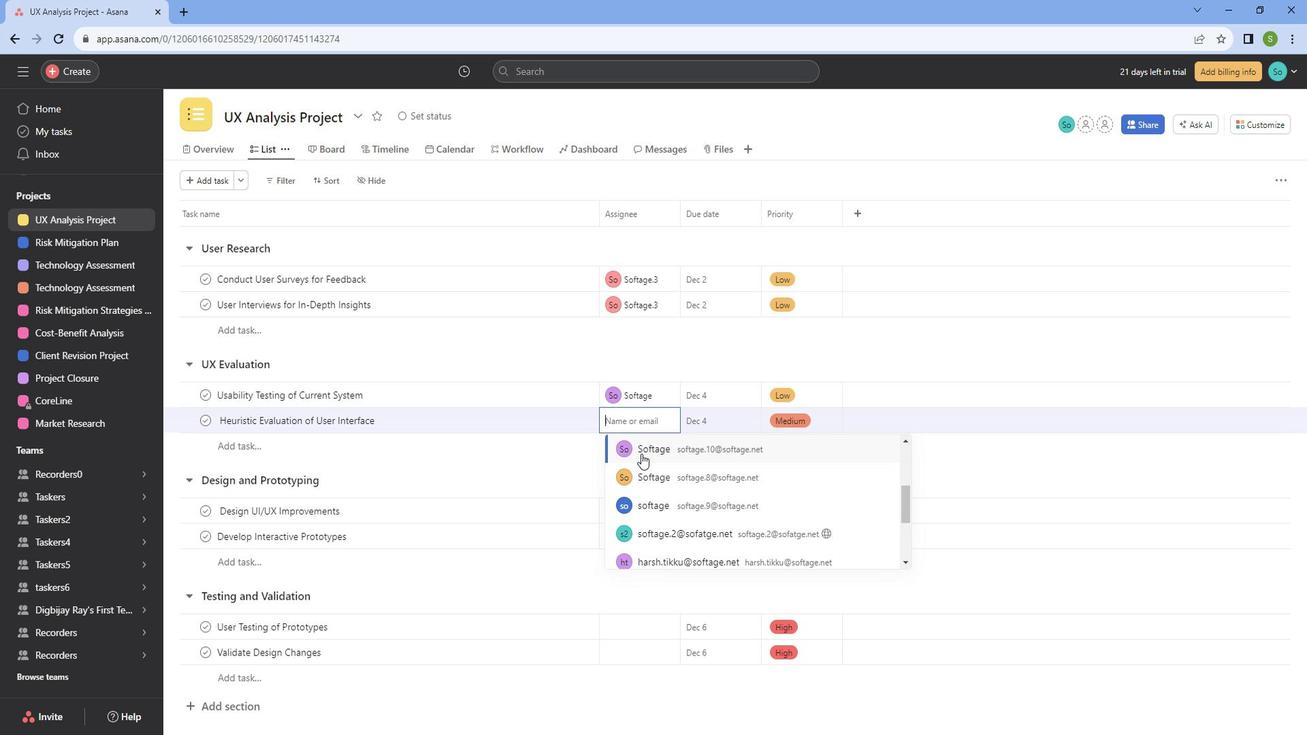 
Action: Mouse moved to (625, 499)
Screenshot: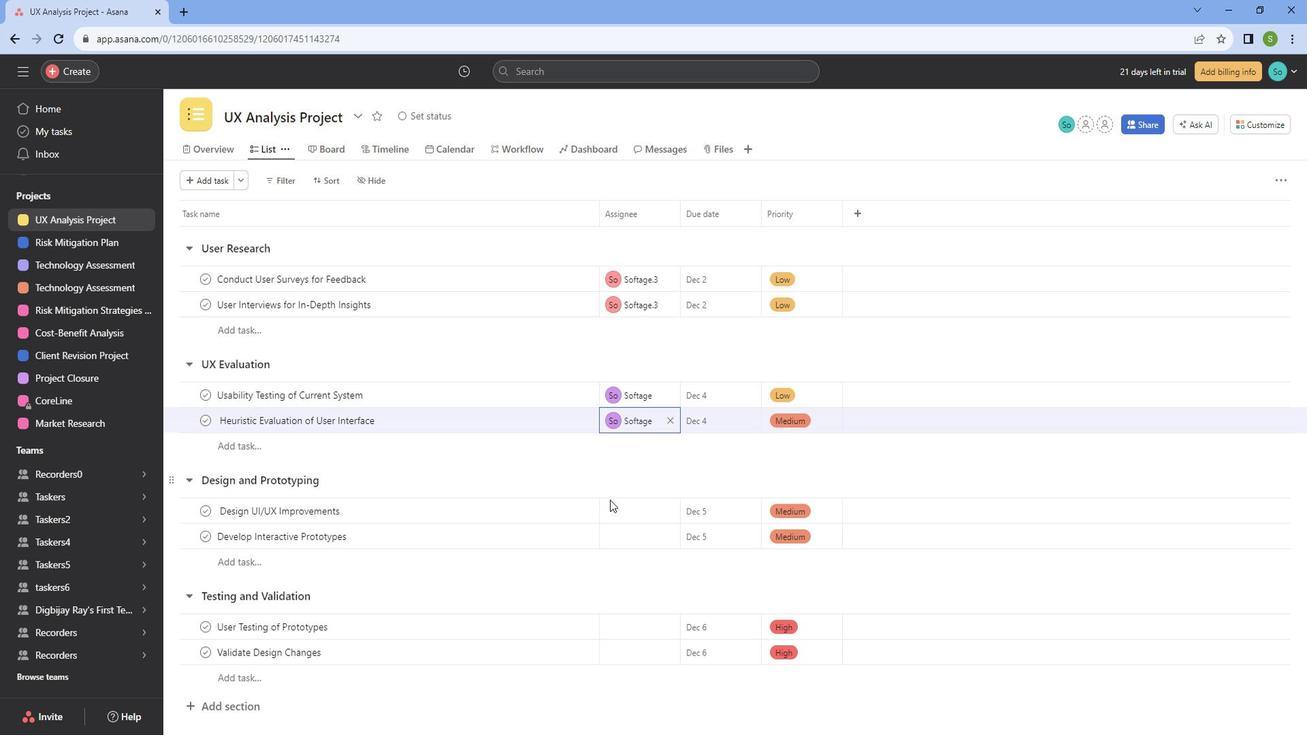 
Action: Mouse pressed left at (625, 499)
Screenshot: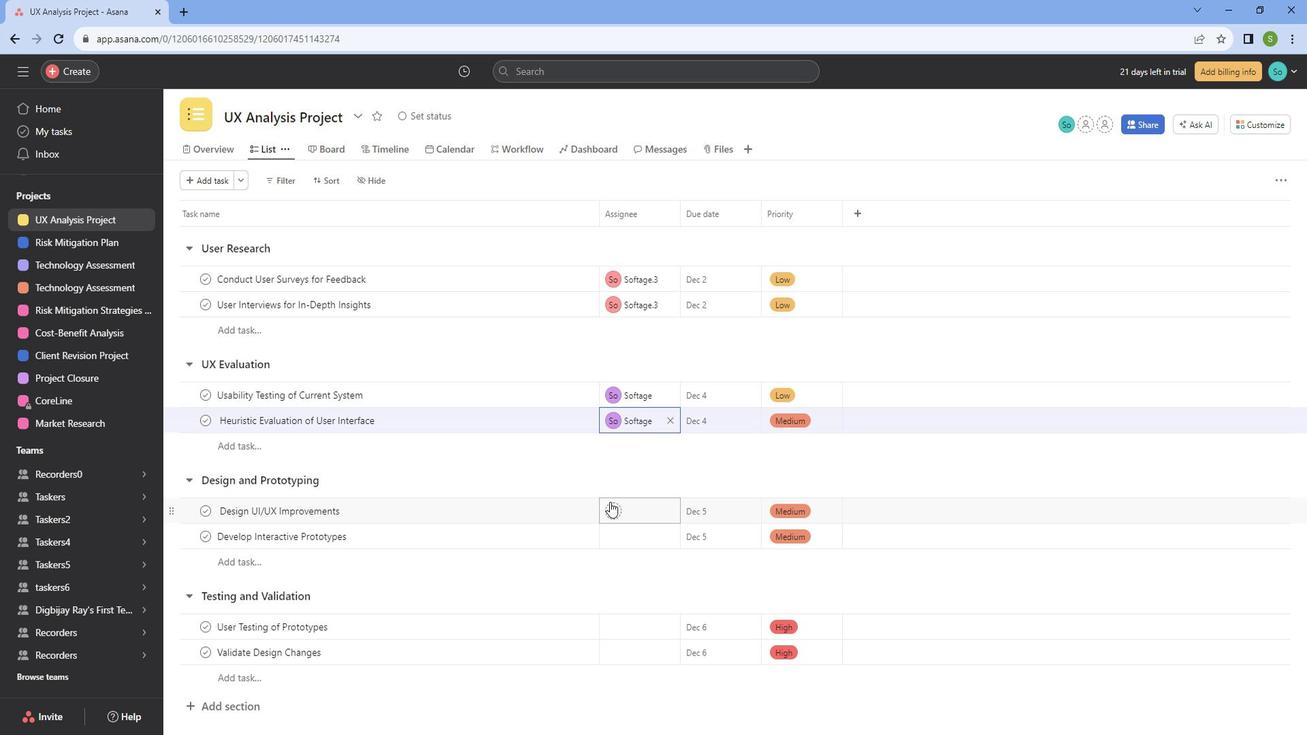 
Action: Mouse moved to (659, 570)
Screenshot: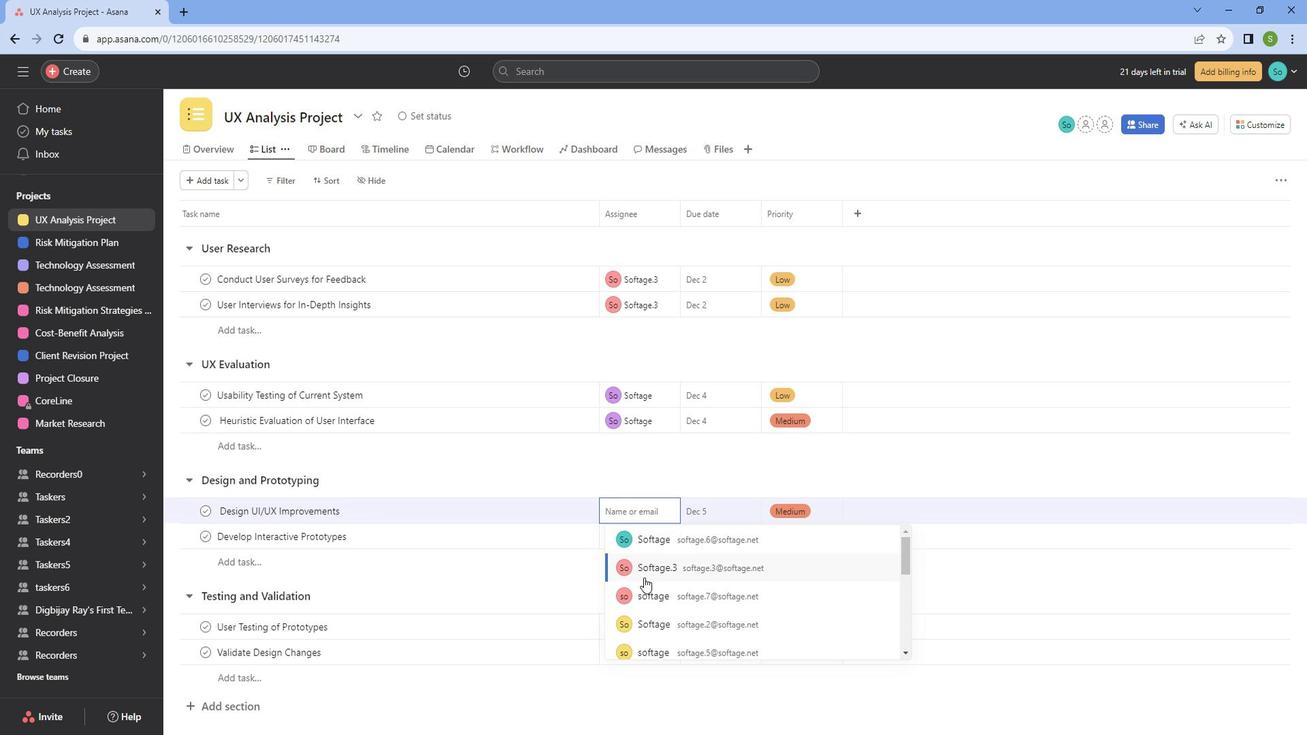 
Action: Mouse pressed left at (659, 570)
Screenshot: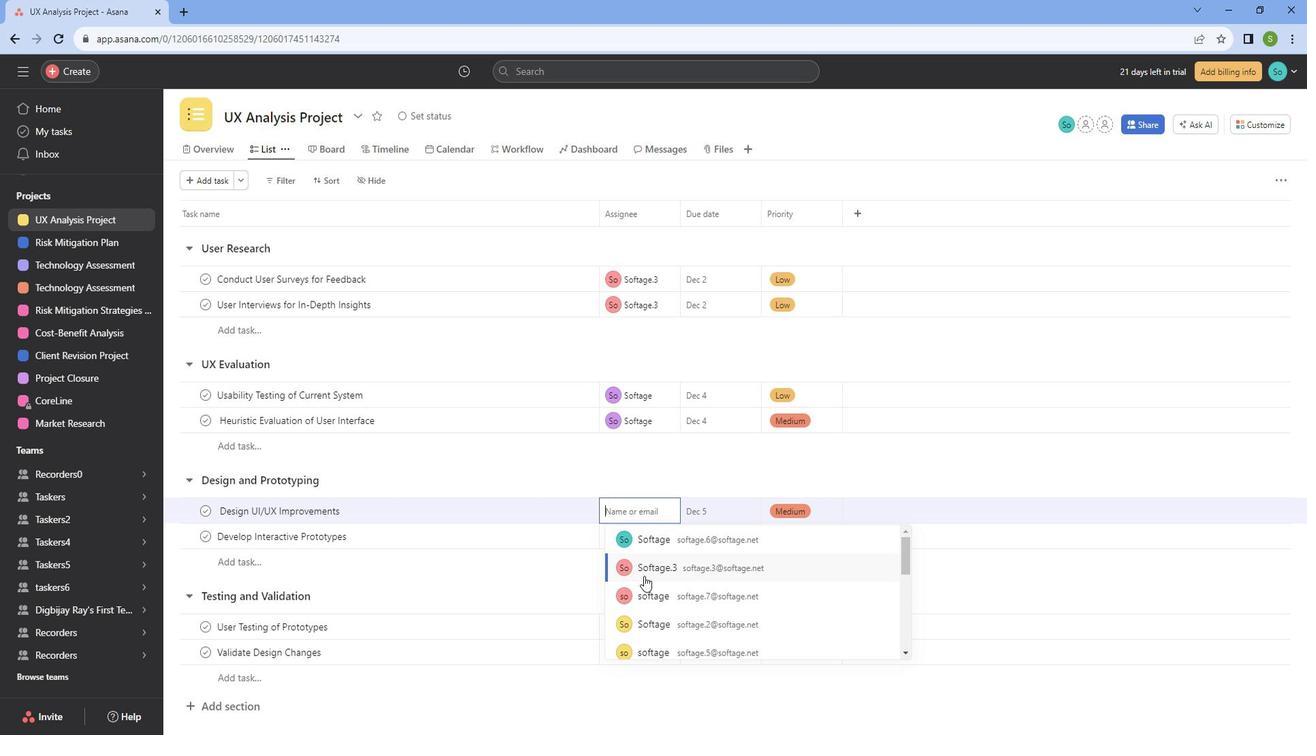 
Action: Mouse moved to (628, 537)
Screenshot: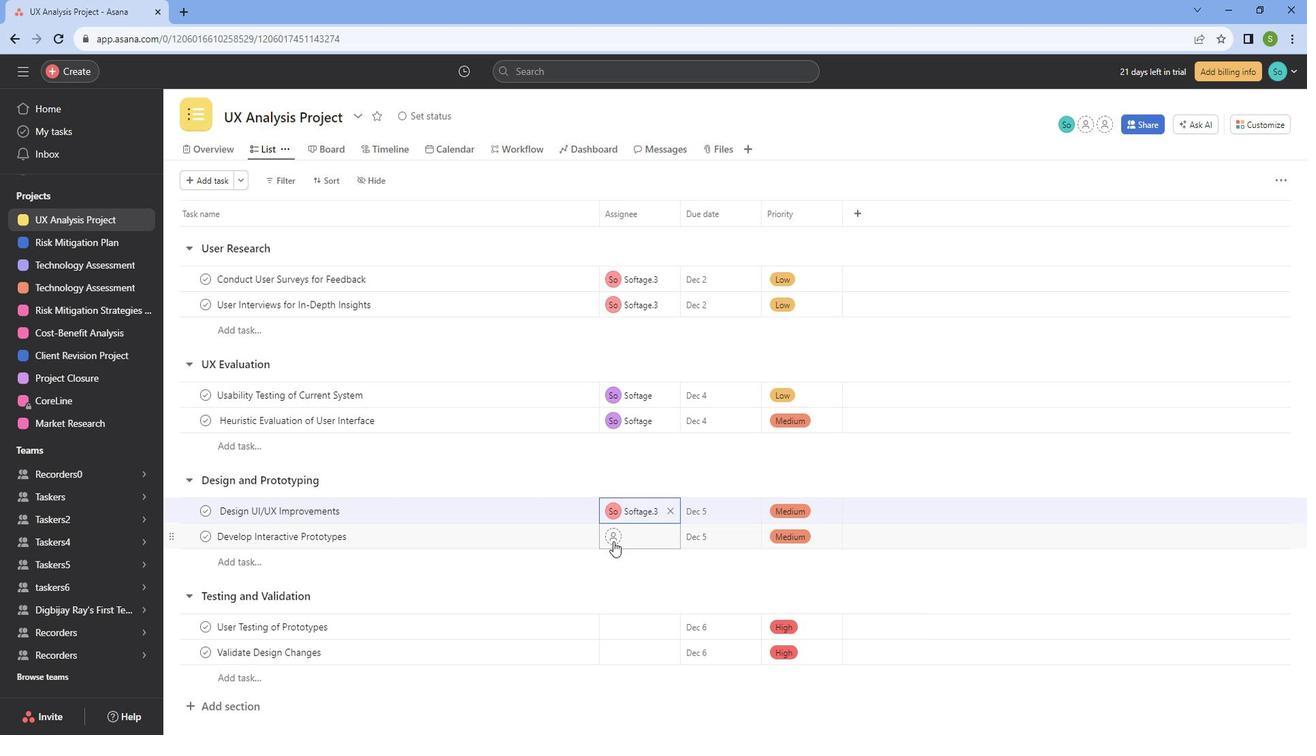 
Action: Mouse pressed left at (628, 537)
Screenshot: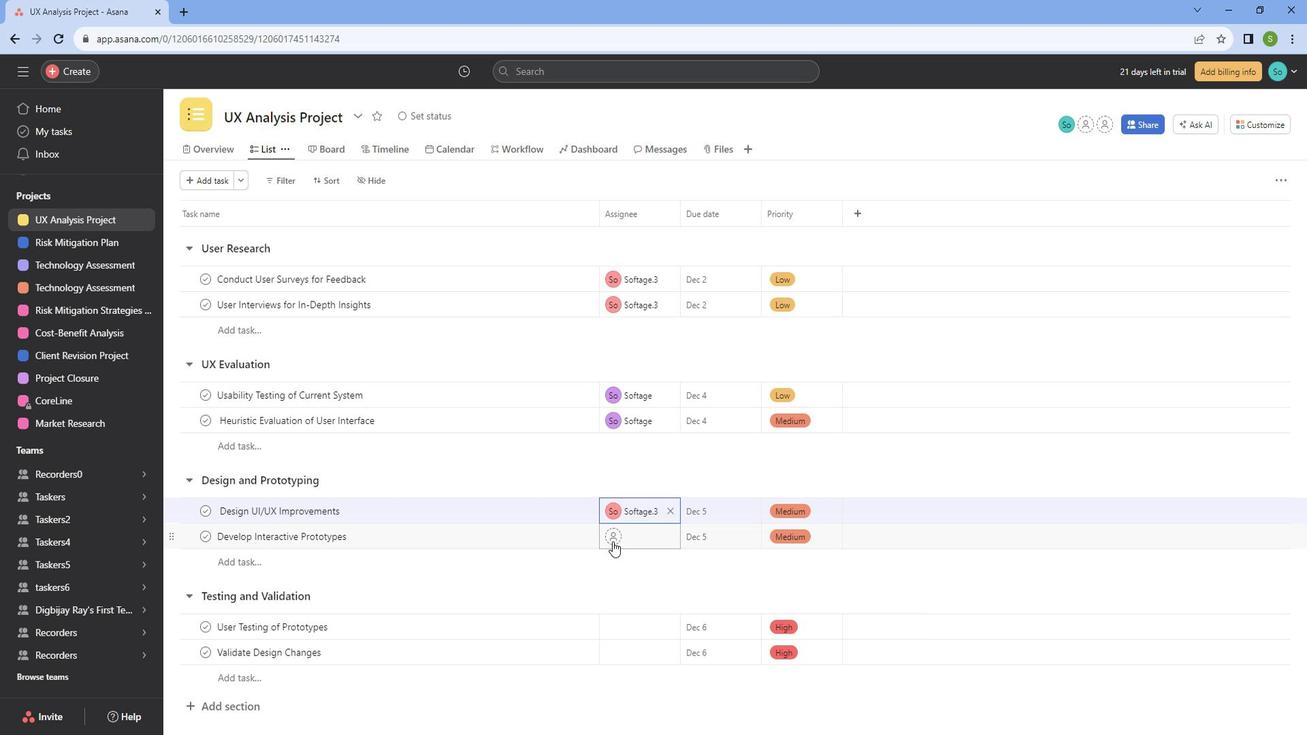 
Action: Mouse moved to (650, 584)
Screenshot: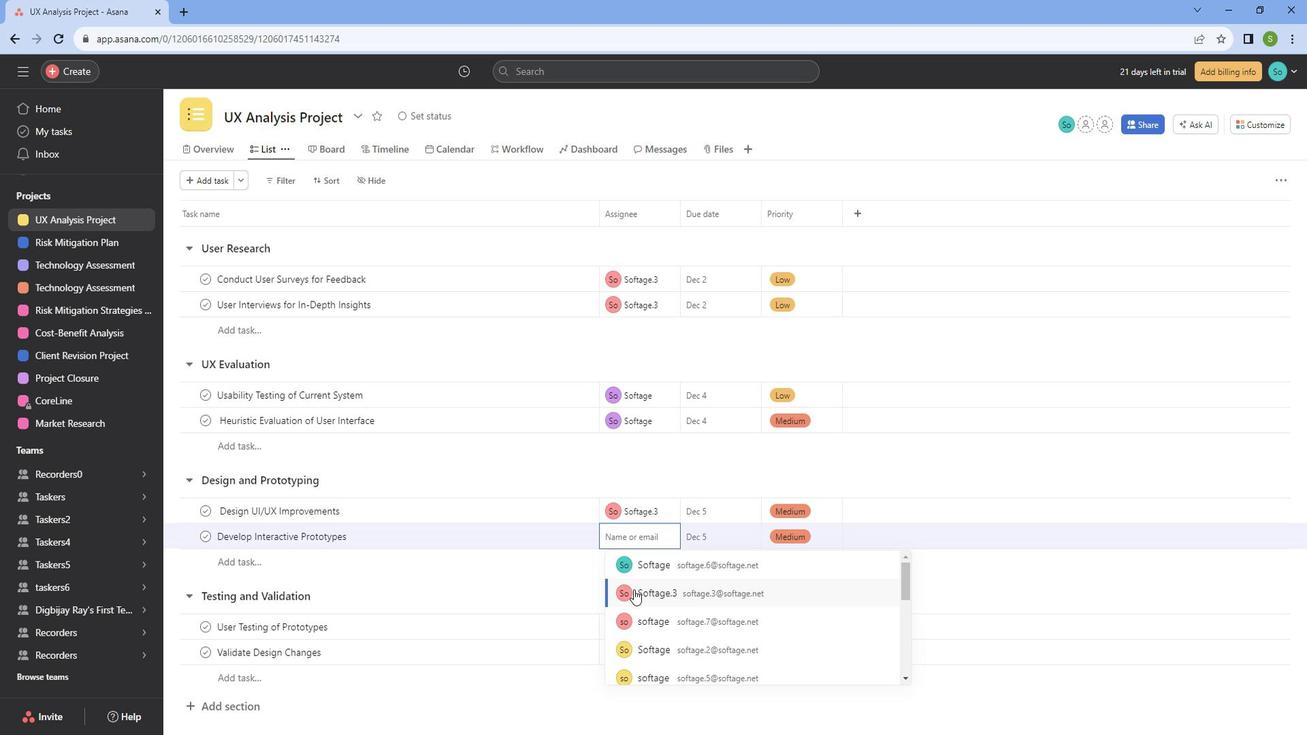 
Action: Mouse pressed left at (650, 584)
Screenshot: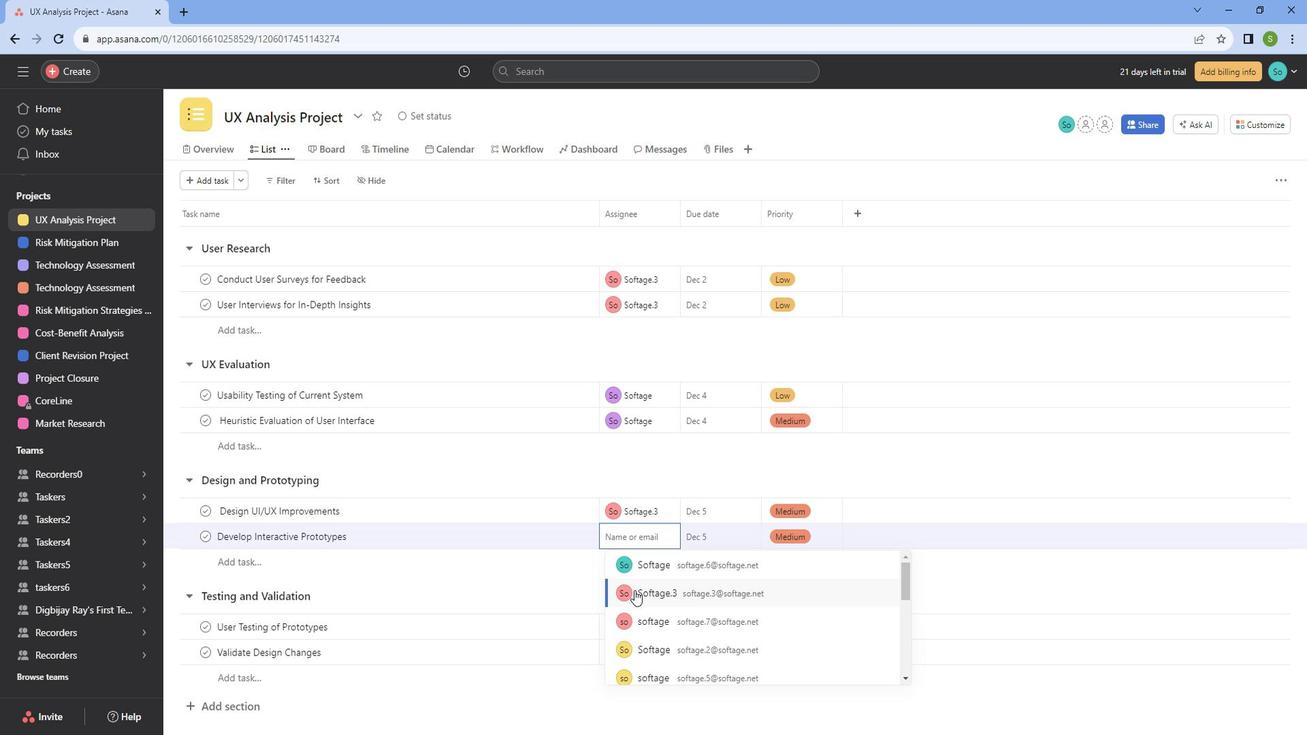 
Action: Mouse scrolled (650, 583) with delta (0, 0)
Screenshot: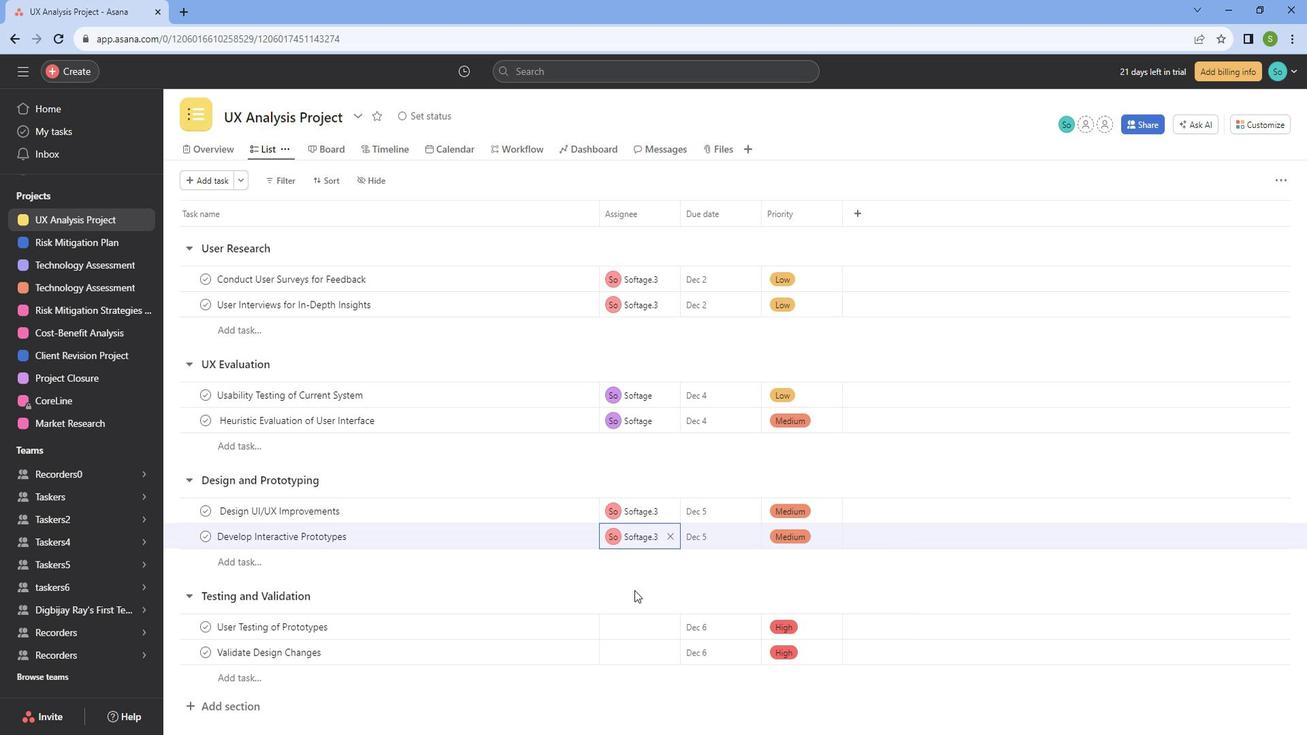 
Action: Mouse scrolled (650, 583) with delta (0, 0)
Screenshot: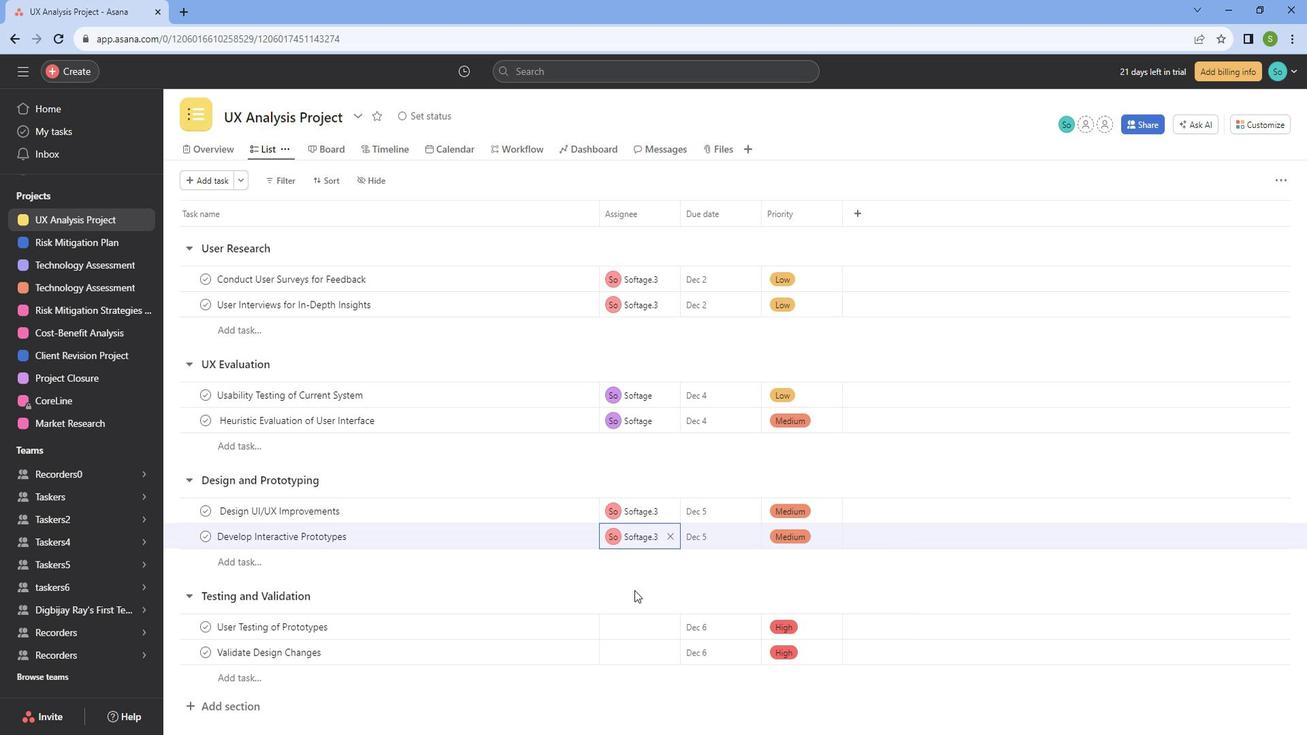 
Action: Mouse moved to (646, 581)
Screenshot: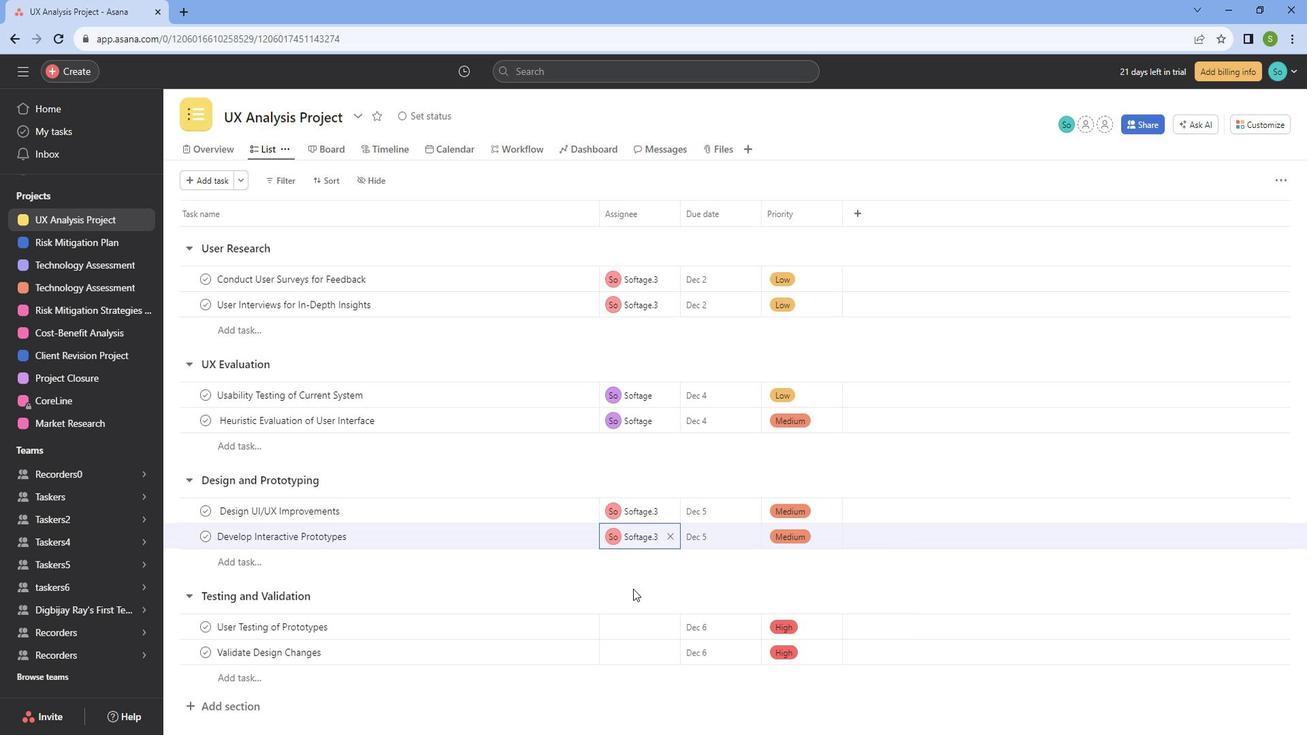 
Action: Mouse scrolled (646, 580) with delta (0, 0)
Screenshot: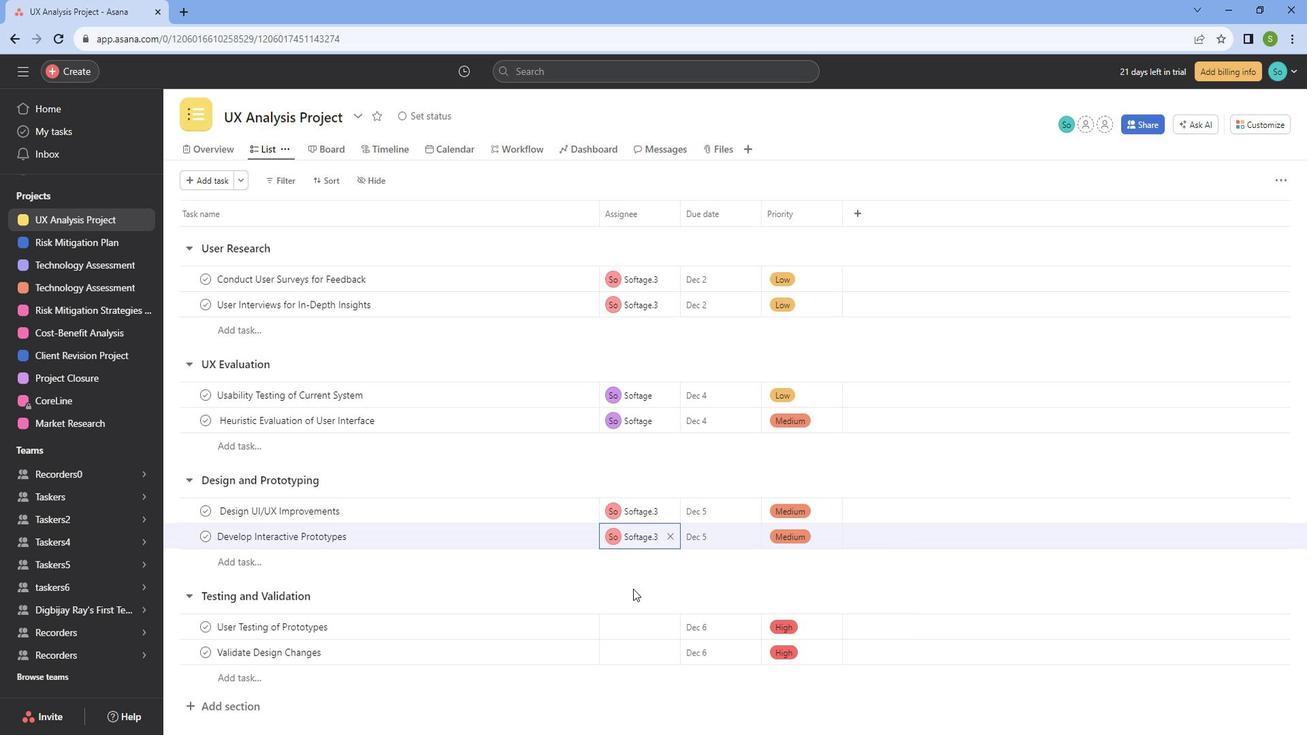 
Action: Mouse moved to (638, 612)
Screenshot: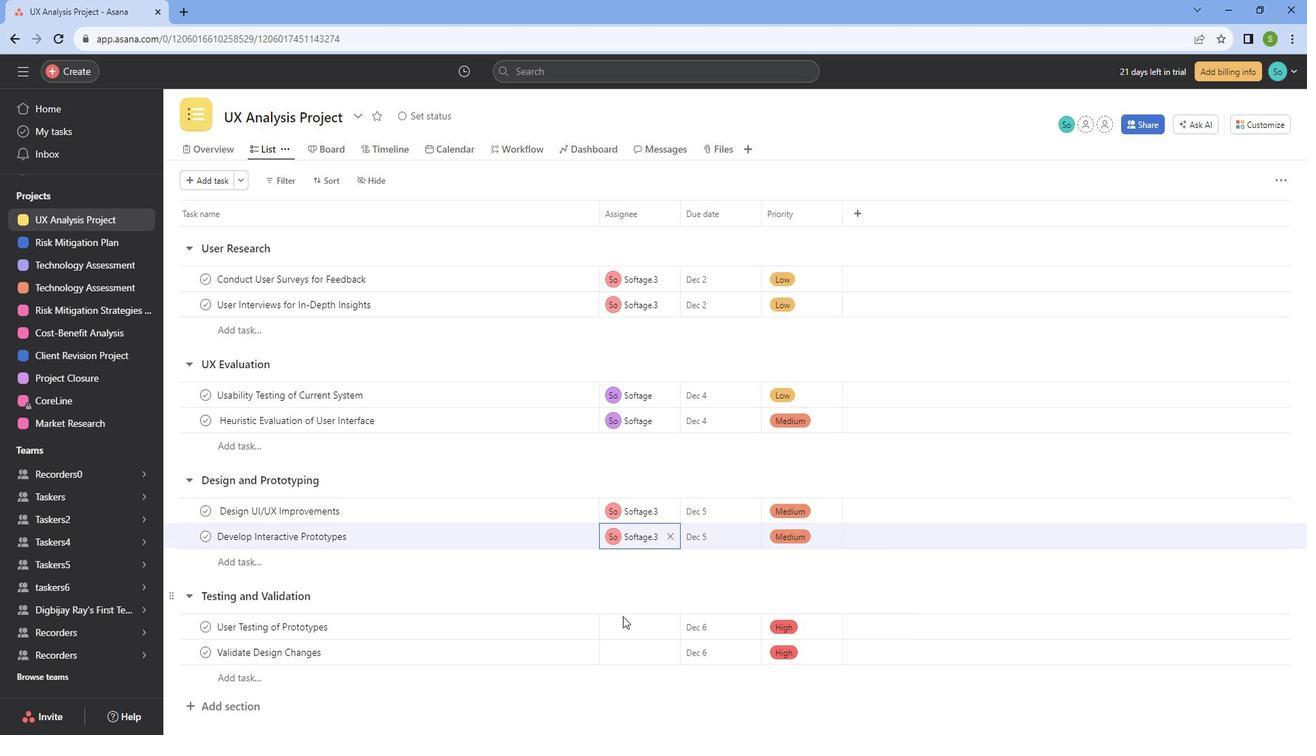 
Action: Mouse pressed left at (638, 612)
Screenshot: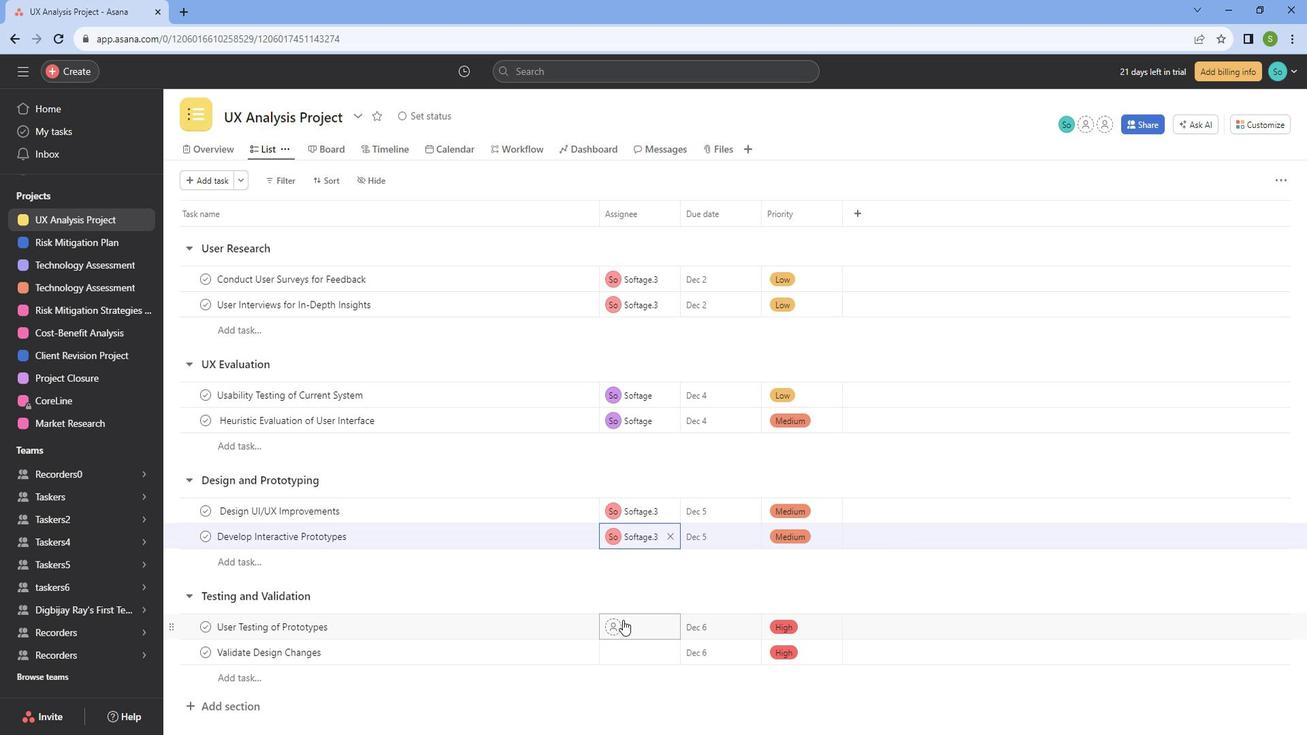 
Action: Mouse moved to (667, 558)
Screenshot: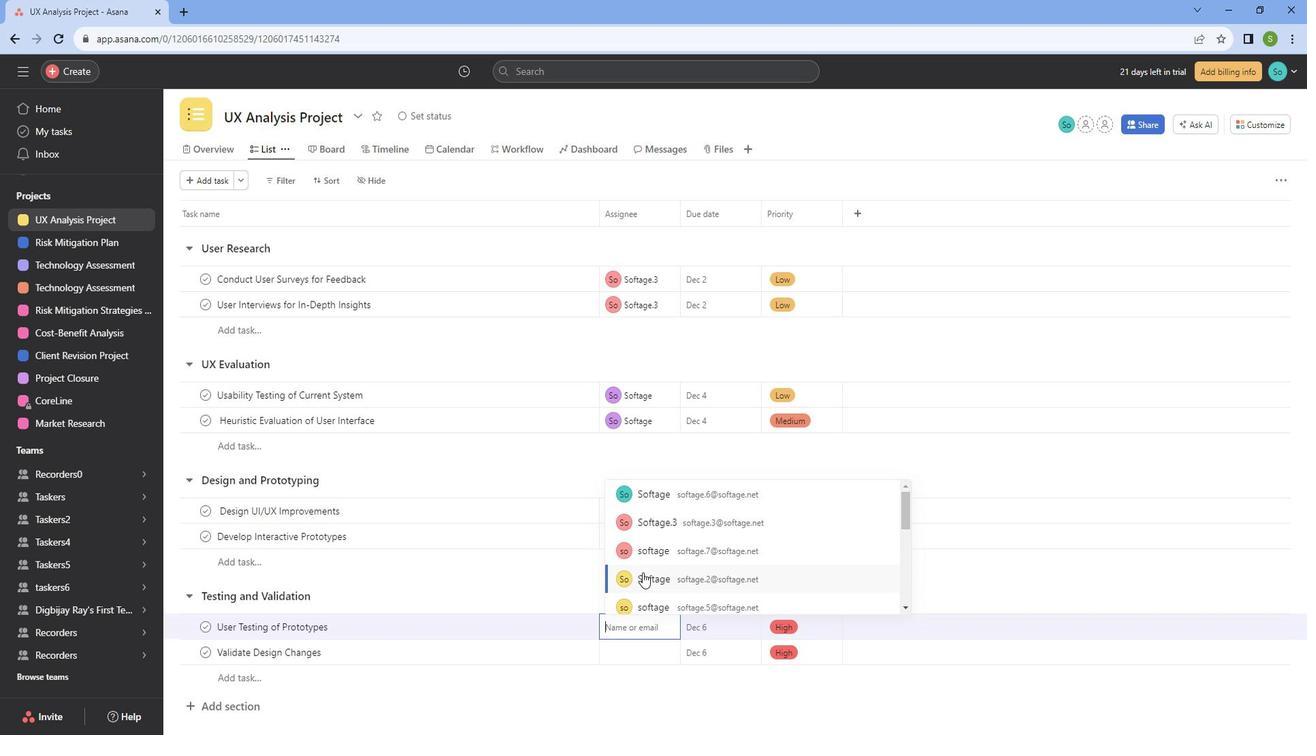 
Action: Mouse scrolled (667, 557) with delta (0, 0)
Screenshot: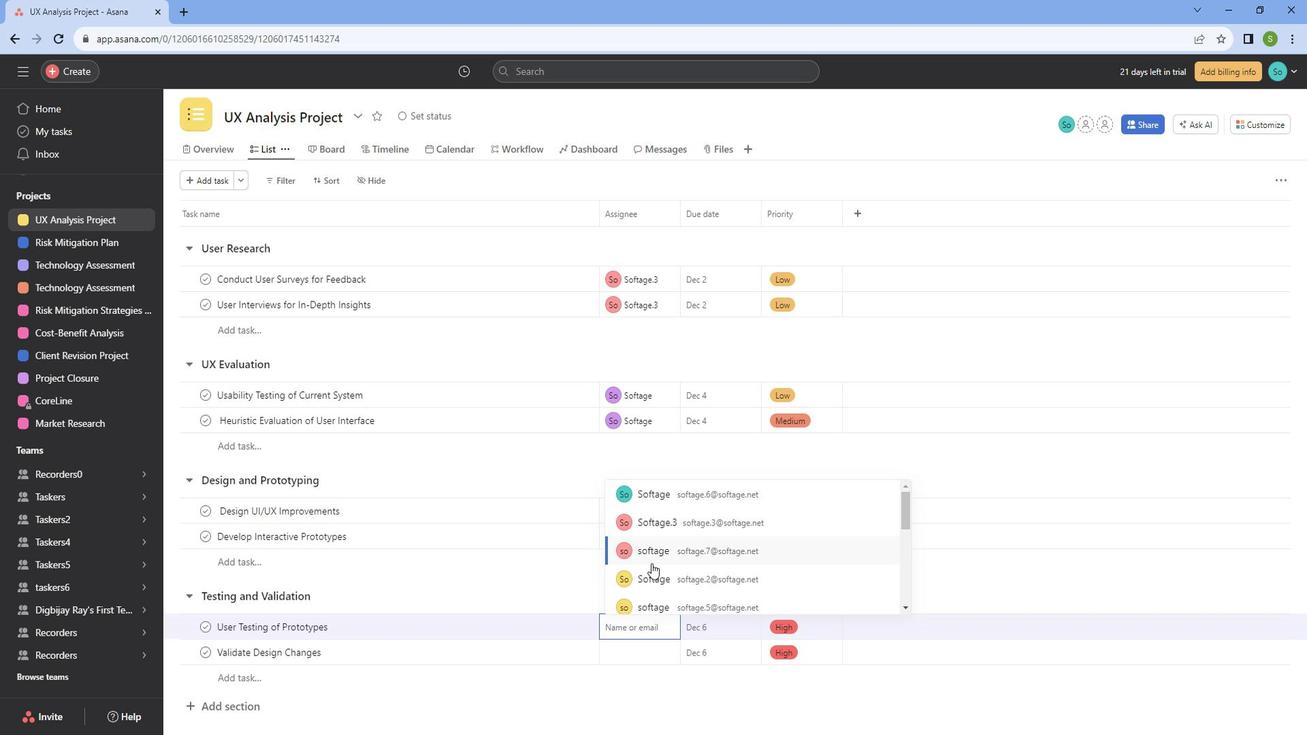 
Action: Mouse scrolled (667, 557) with delta (0, 0)
Screenshot: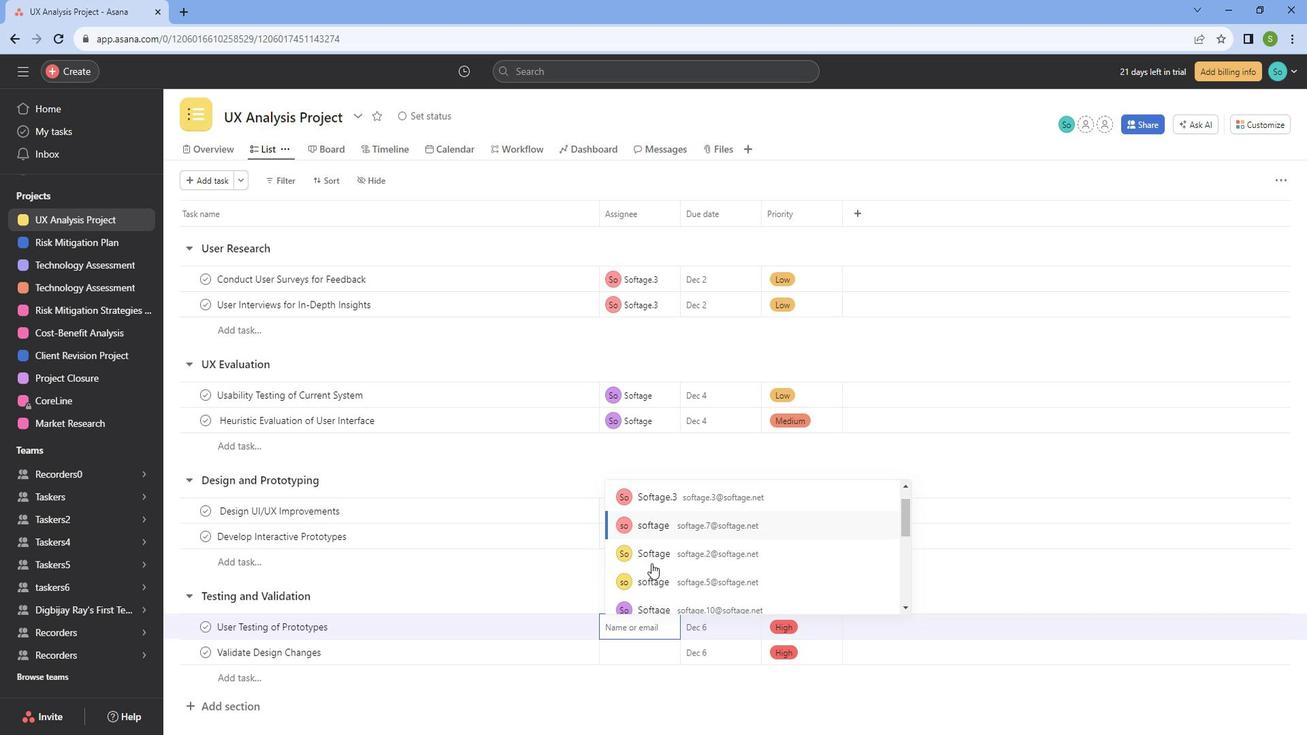 
Action: Mouse moved to (676, 497)
Screenshot: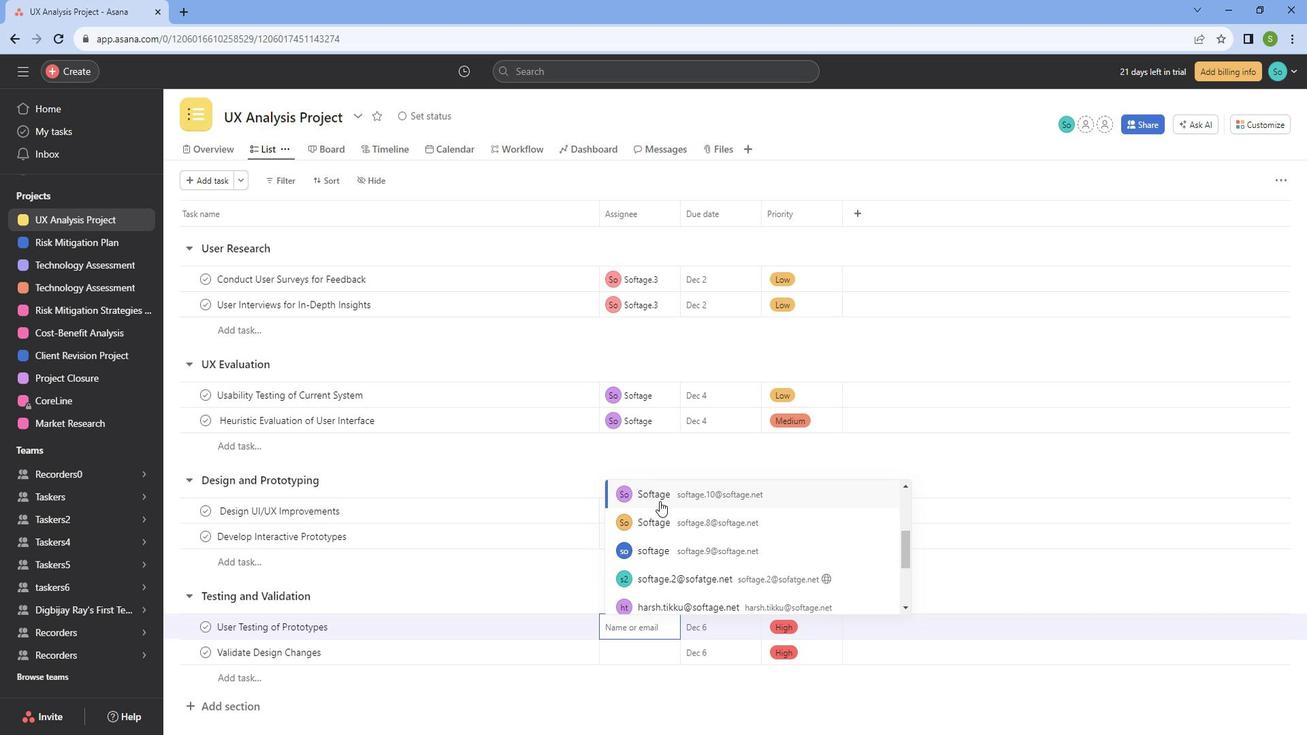 
Action: Mouse pressed left at (676, 497)
Screenshot: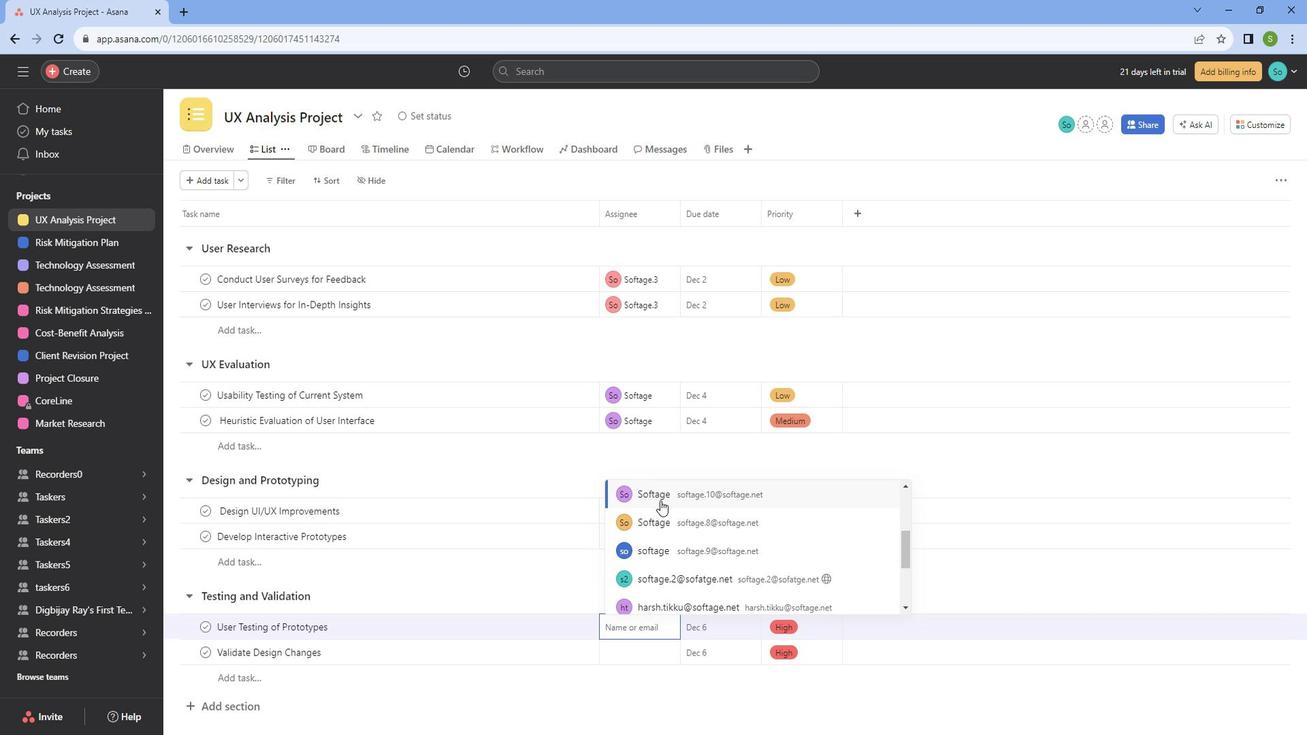 
Action: Mouse moved to (644, 650)
Screenshot: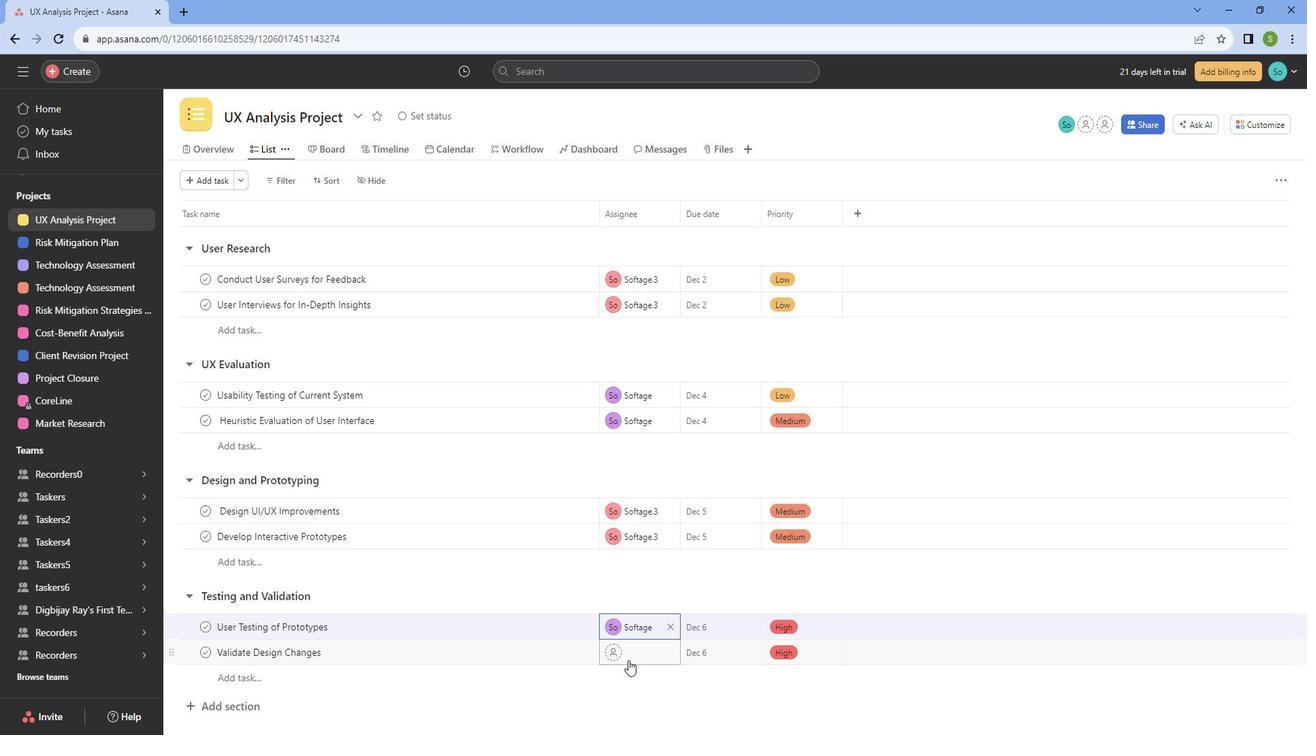 
Action: Mouse pressed left at (644, 650)
Screenshot: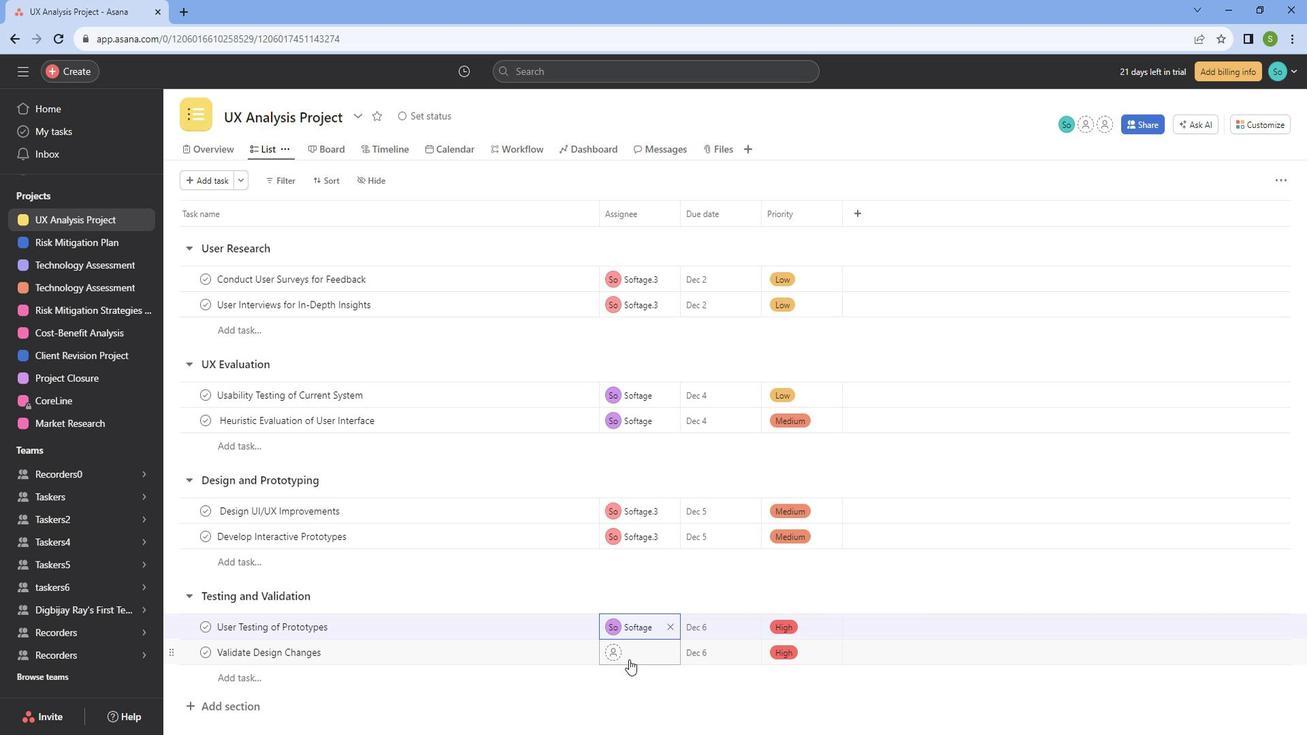 
Action: Mouse moved to (687, 570)
Screenshot: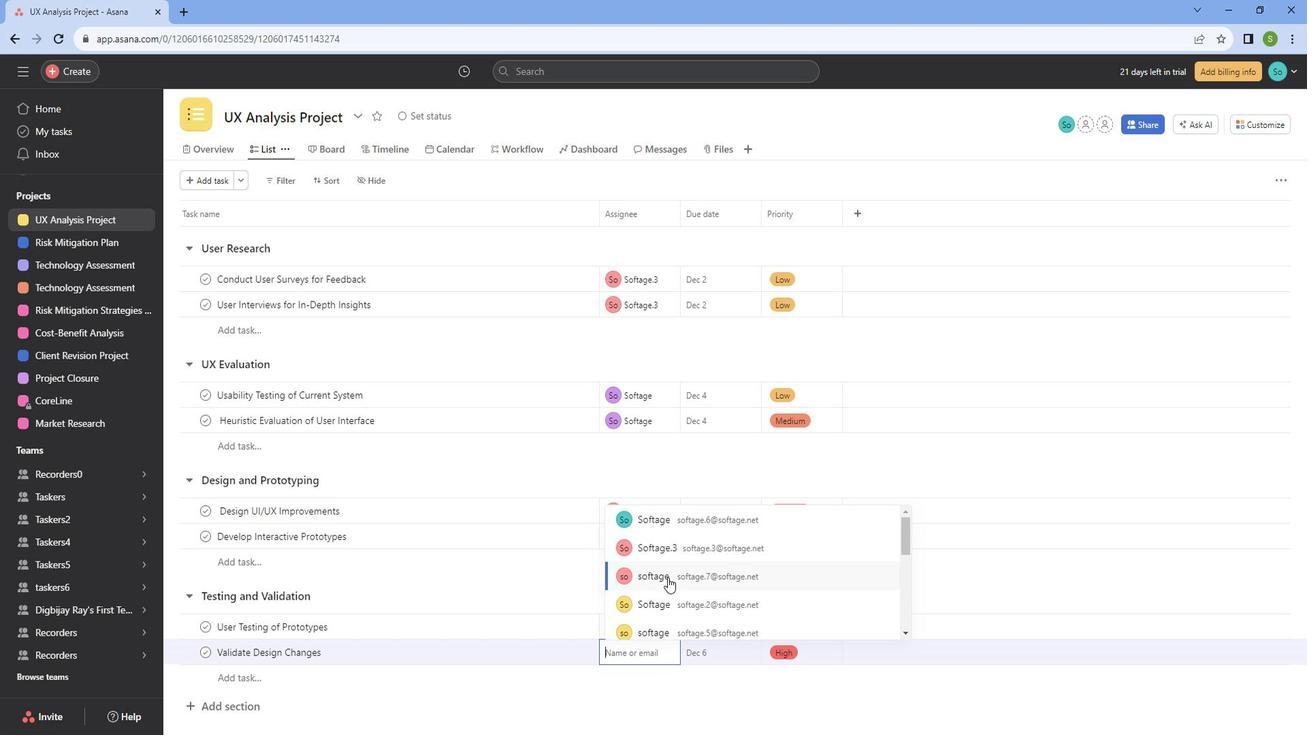 
Action: Mouse scrolled (687, 569) with delta (0, 0)
Screenshot: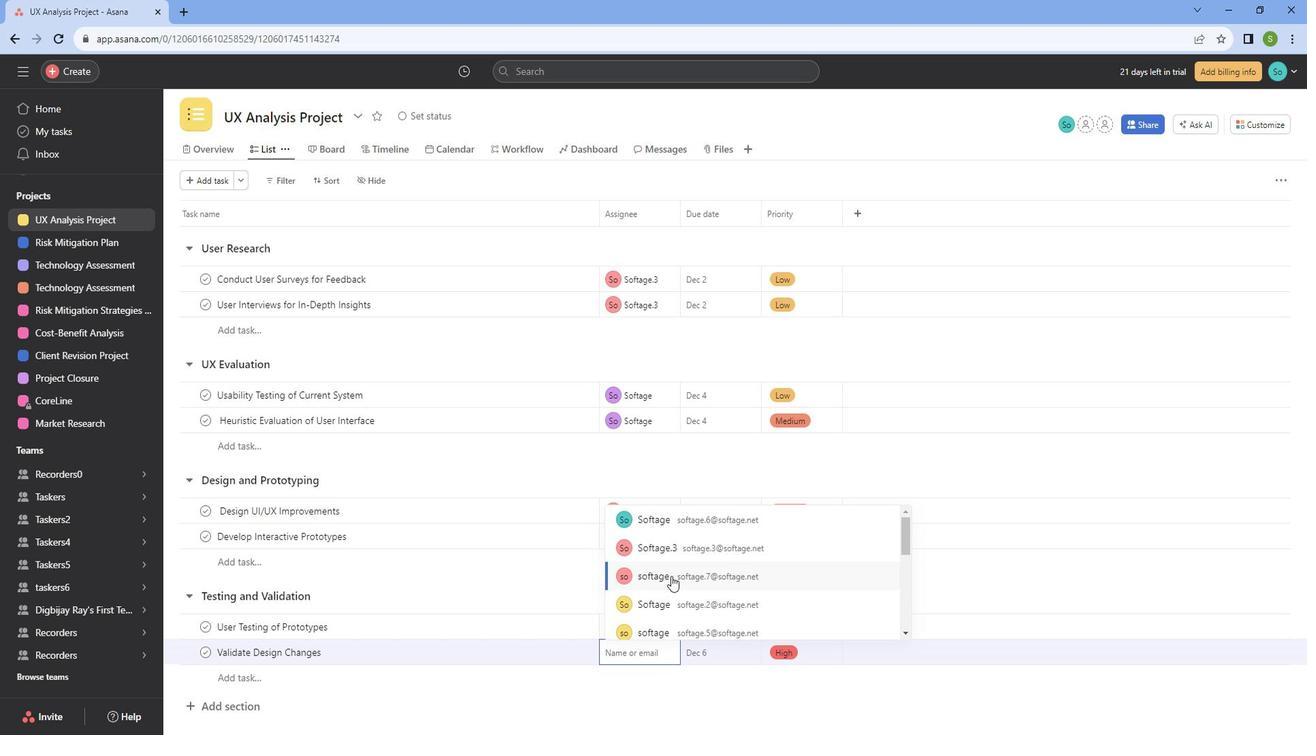
Action: Mouse scrolled (687, 569) with delta (0, 0)
Screenshot: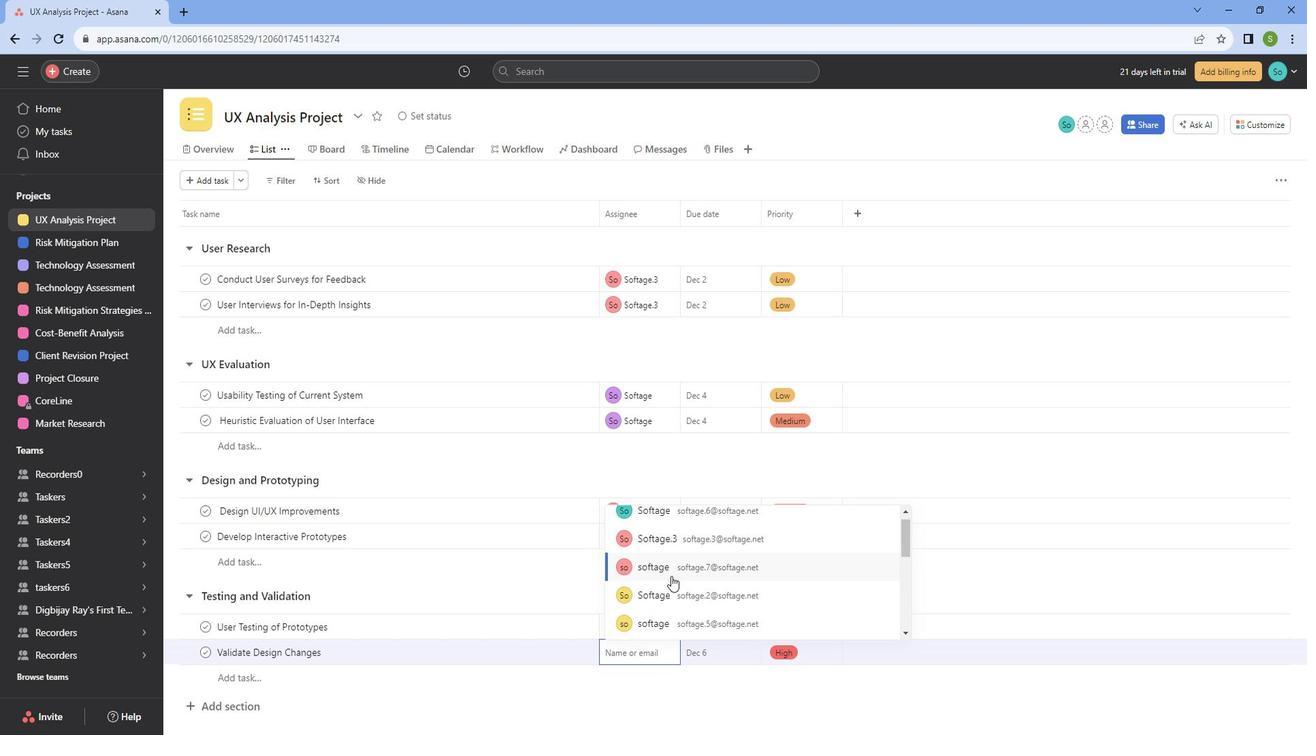 
Action: Mouse moved to (713, 527)
Screenshot: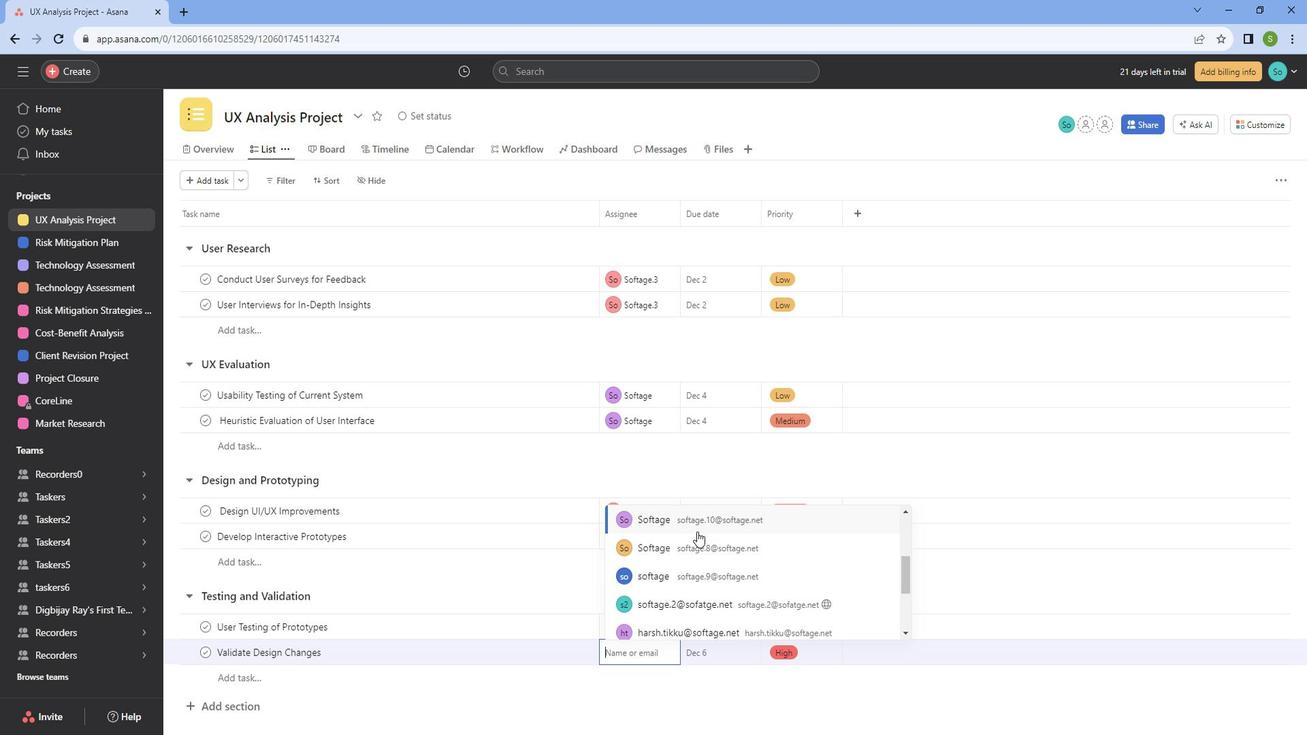
Action: Mouse pressed left at (713, 527)
Screenshot: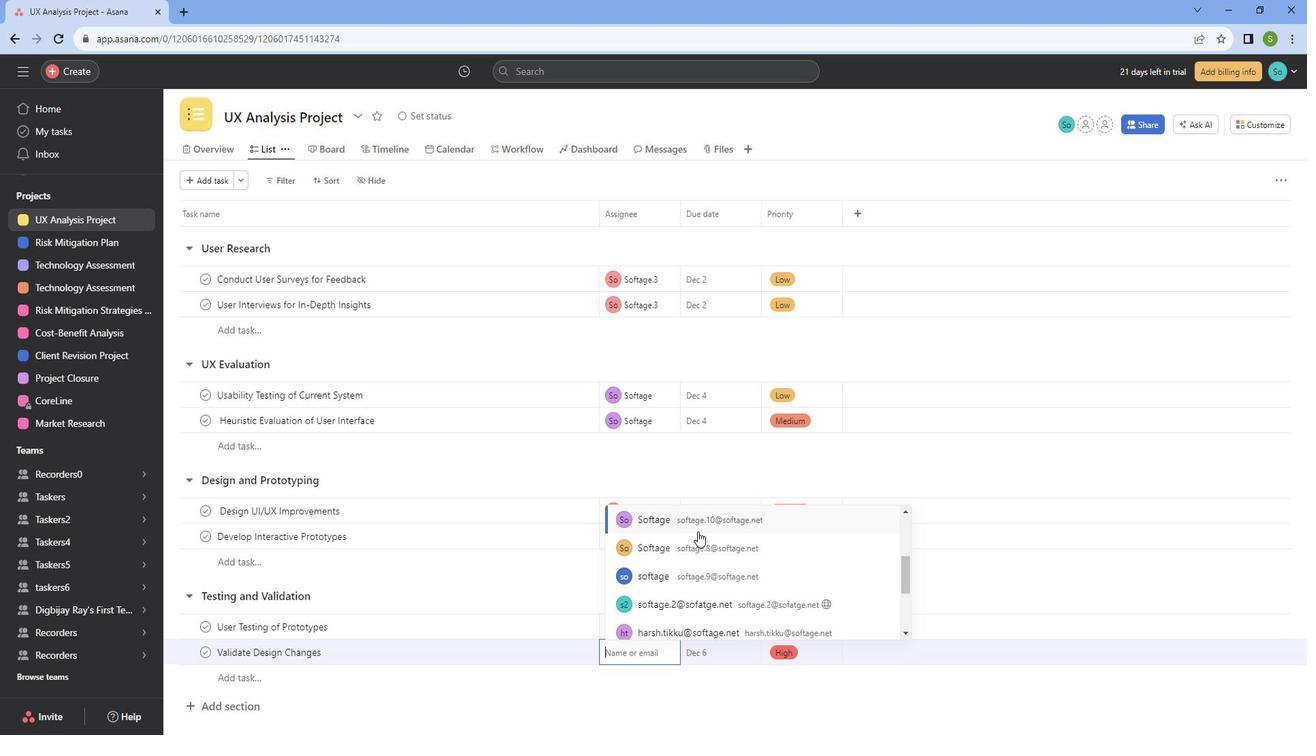 
Action: Mouse moved to (646, 572)
Screenshot: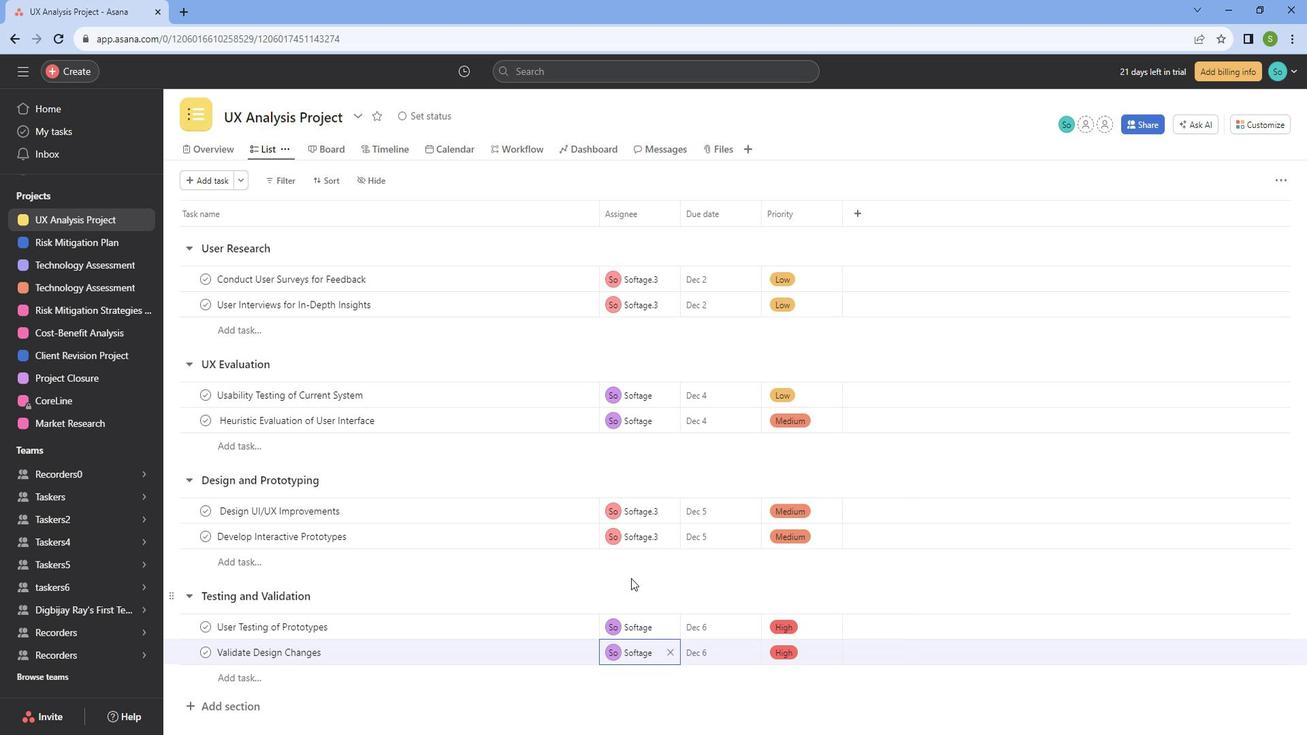 
Action: Mouse pressed left at (646, 572)
Screenshot: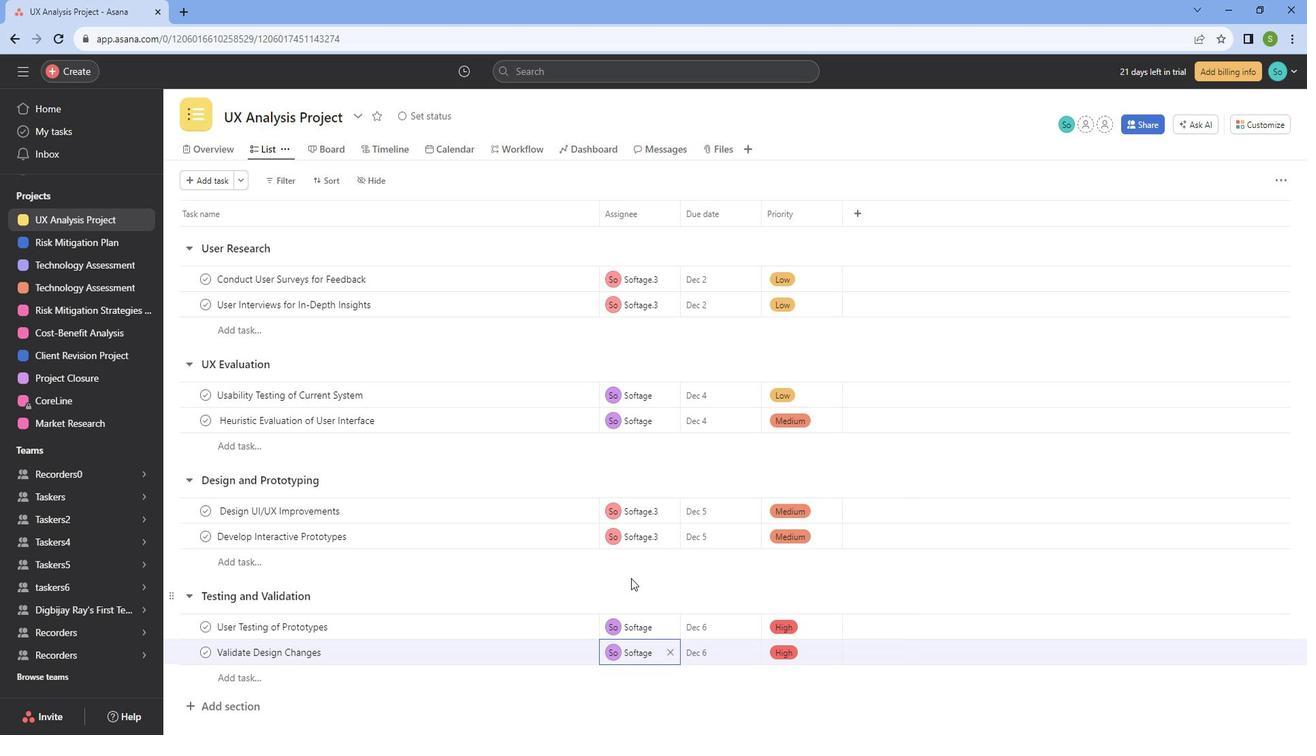 
Action: Mouse scrolled (646, 573) with delta (0, 0)
Screenshot: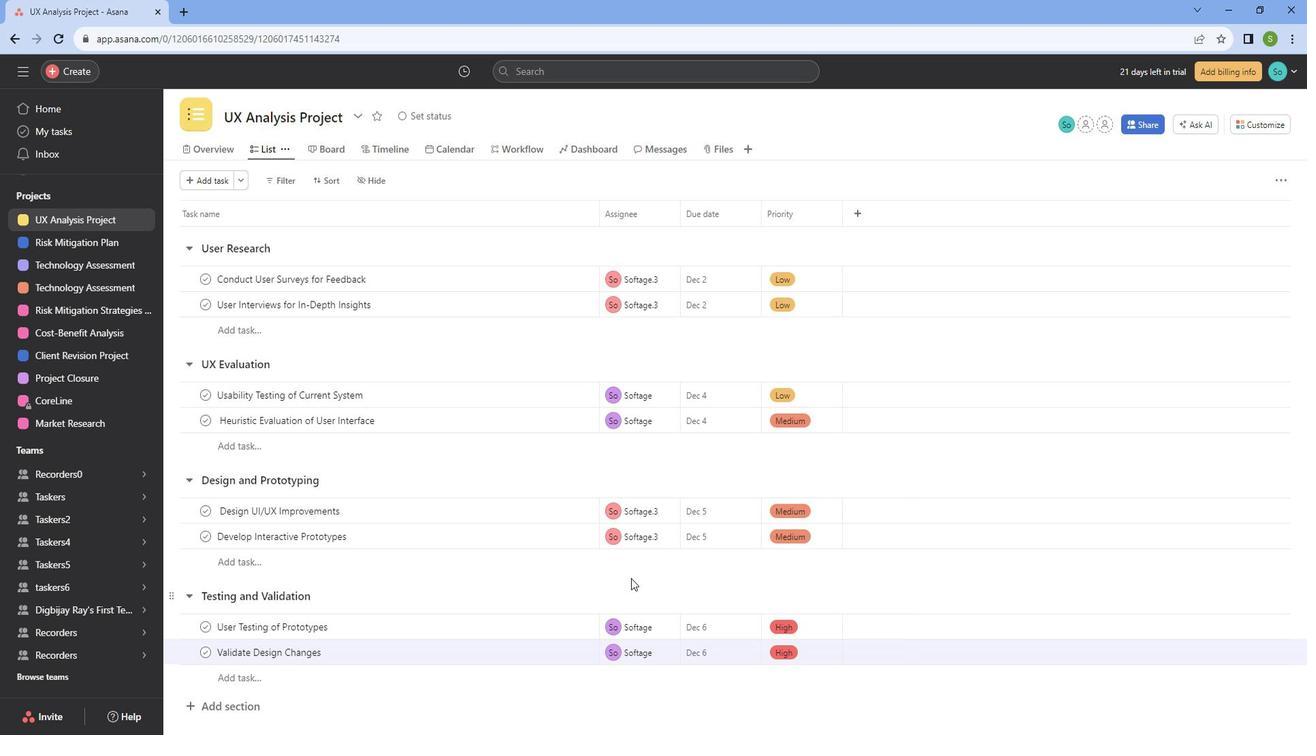 
Action: Mouse scrolled (646, 573) with delta (0, 0)
Screenshot: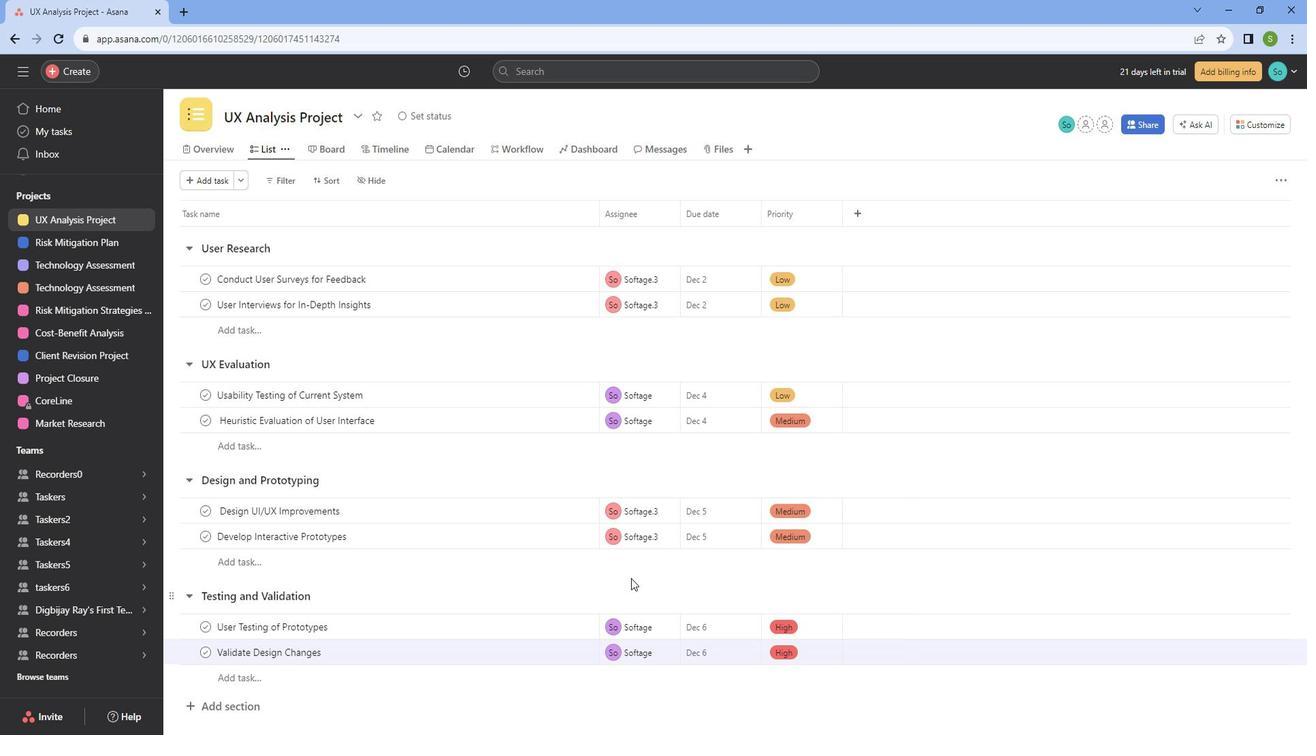 
Action: Mouse scrolled (646, 573) with delta (0, 0)
Screenshot: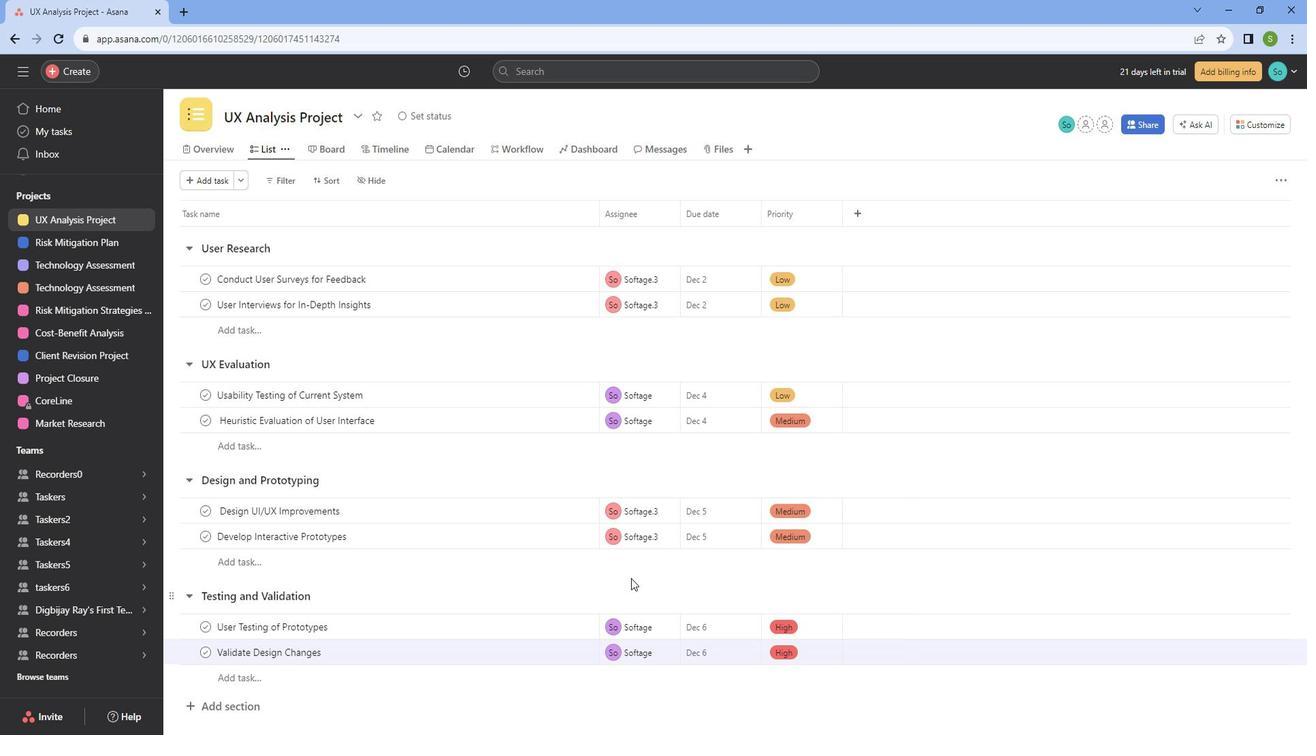 
Action: Mouse scrolled (646, 573) with delta (0, 0)
Screenshot: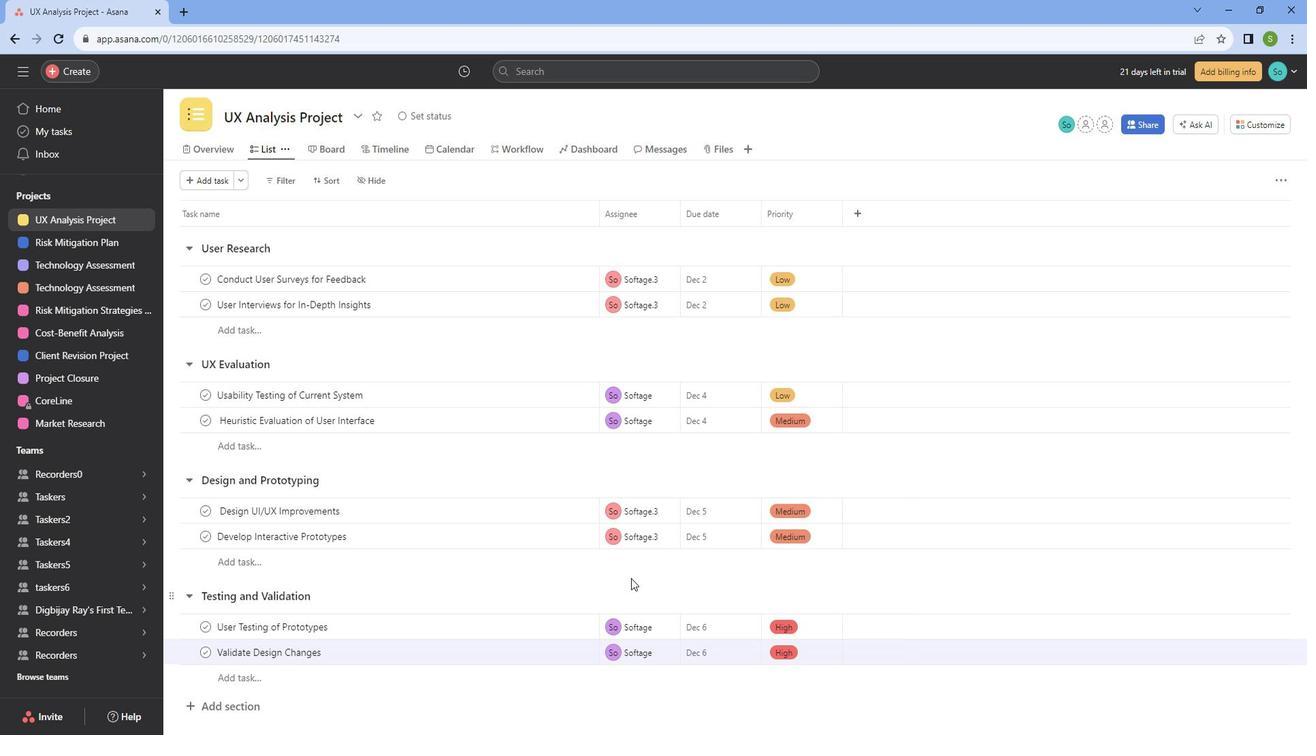 
Action: Mouse moved to (646, 571)
Screenshot: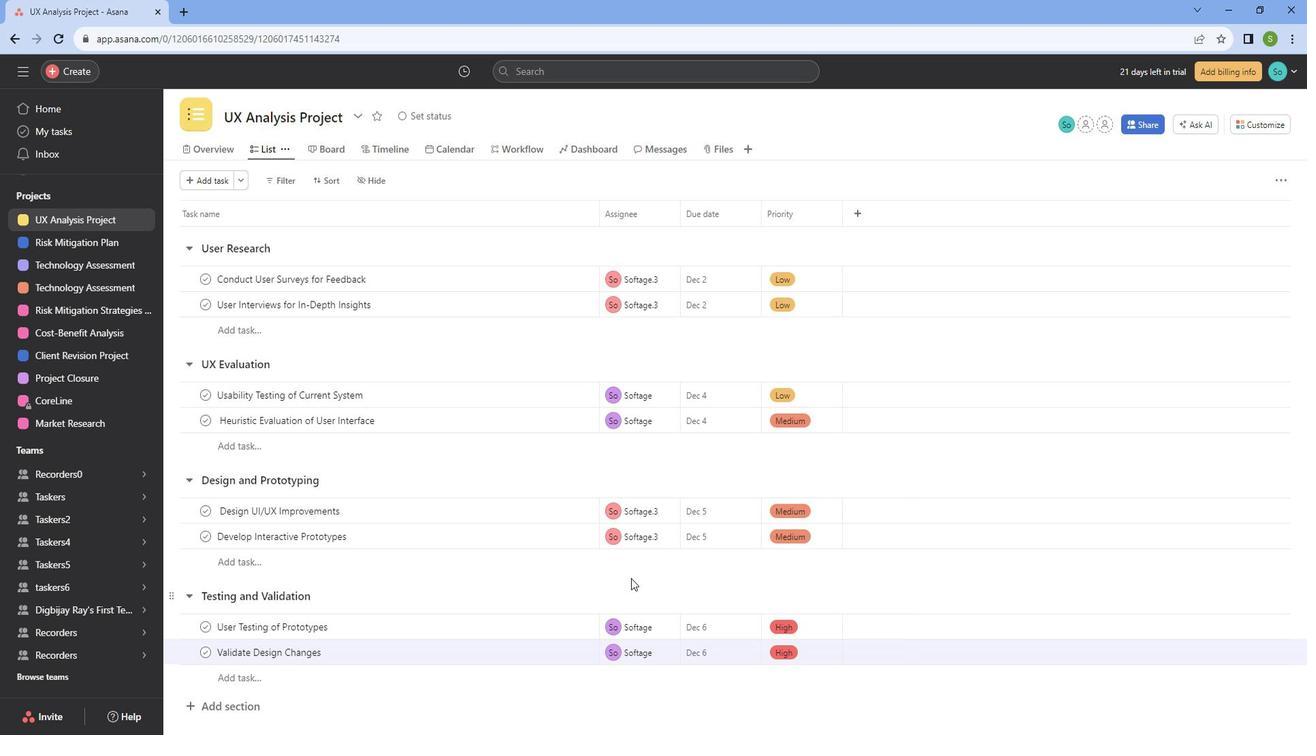 
